 Task: Look for space in Belford Roxo, Brazil from 1st June, 2023 to 9th June, 2023 for 6 adults in price range Rs.6000 to Rs.12000. Place can be entire place with 3 bedrooms having 3 beds and 3 bathrooms. Property type can be house, flat, guest house. Booking option can be shelf check-in. Required host language is Spanish.
Action: Mouse moved to (465, 104)
Screenshot: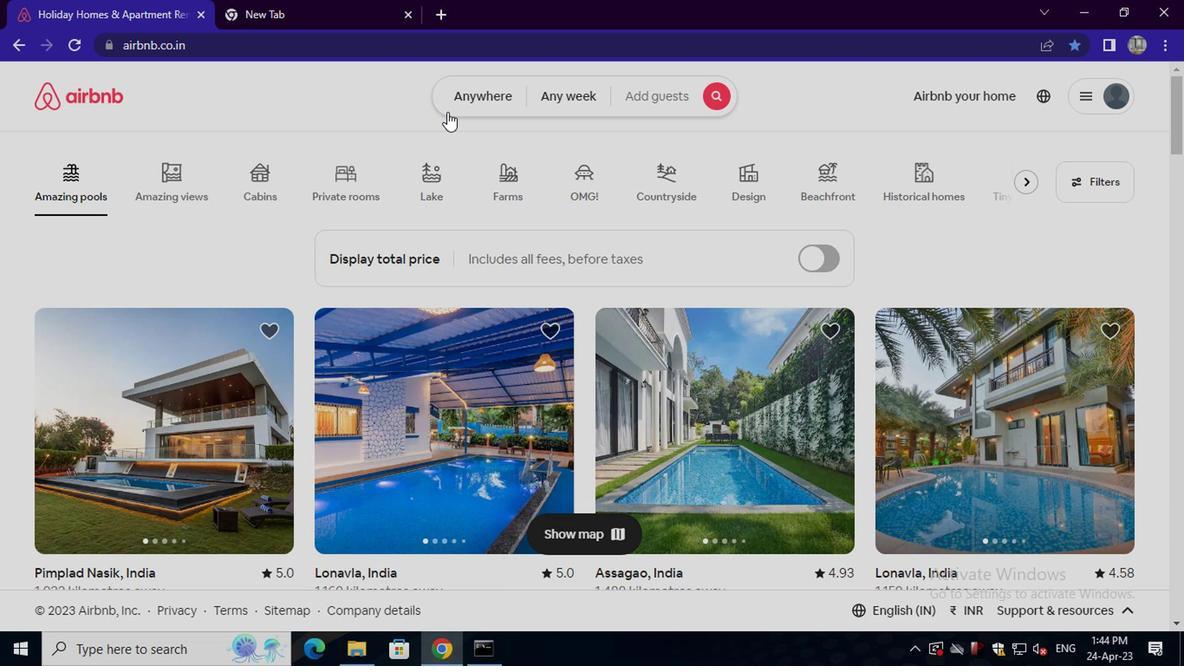 
Action: Mouse pressed left at (465, 104)
Screenshot: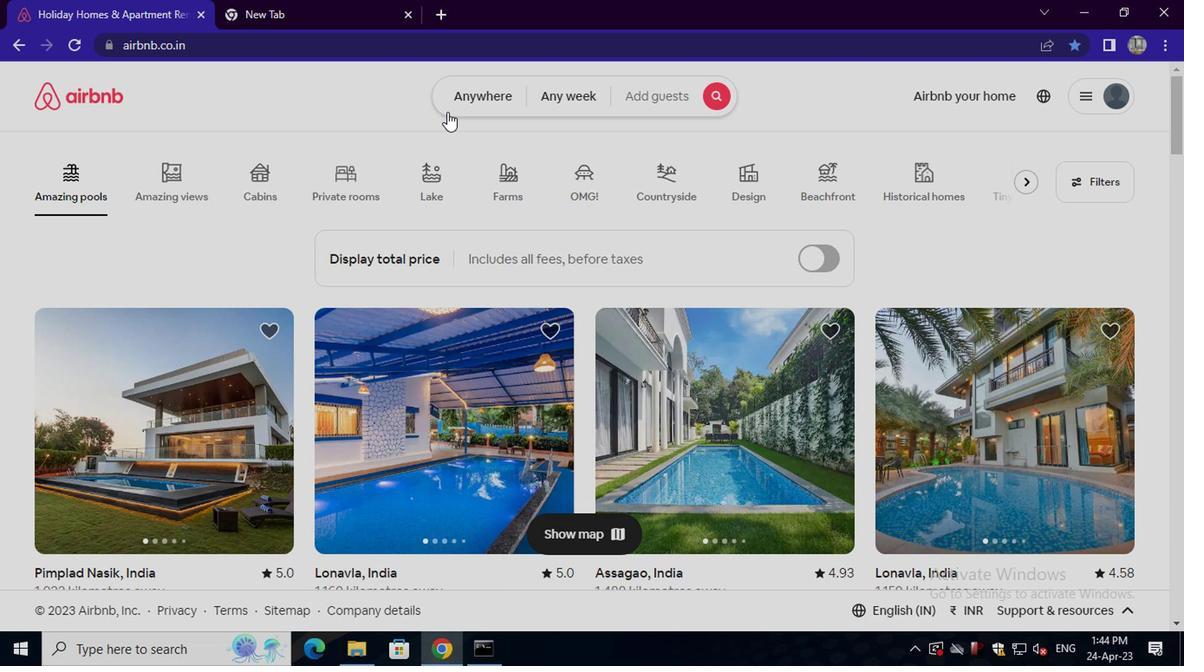 
Action: Mouse moved to (323, 150)
Screenshot: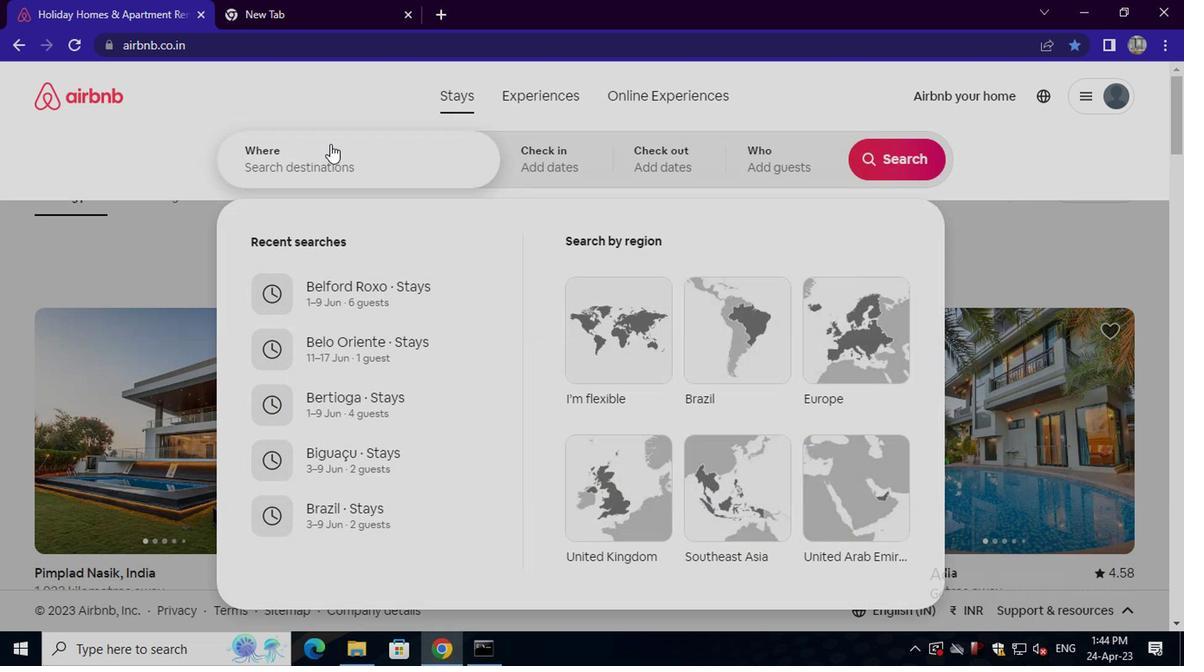 
Action: Mouse pressed left at (323, 150)
Screenshot: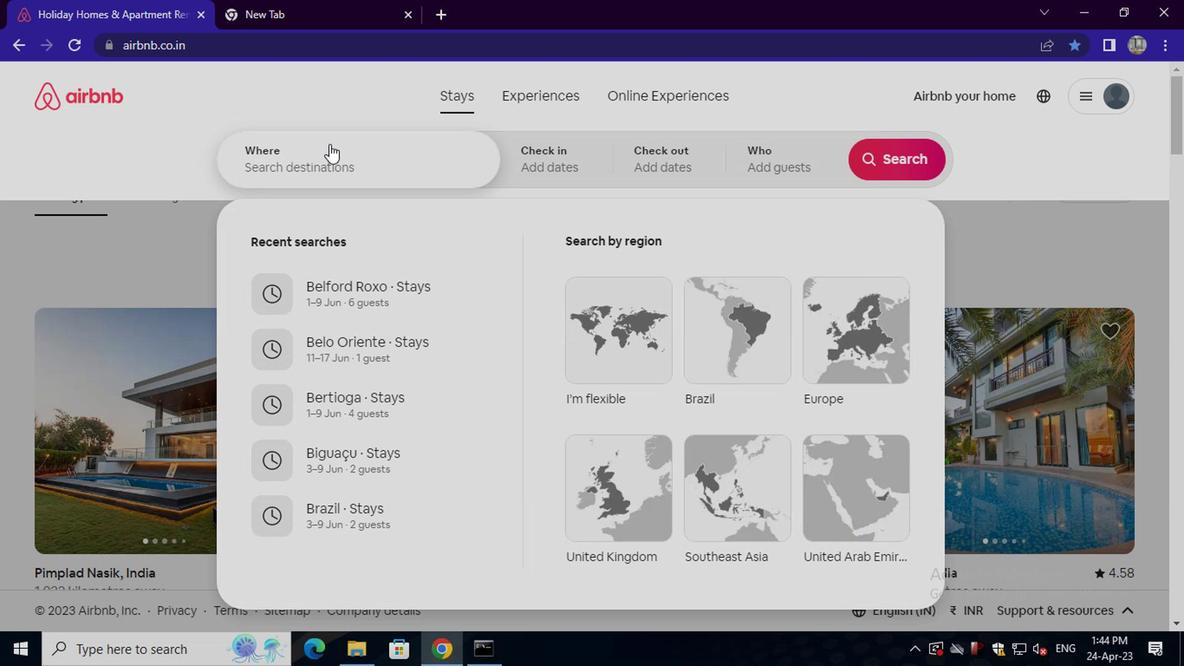
Action: Key pressed belford<Key.space>roxo,<Key.space>brazil<Key.enter>
Screenshot: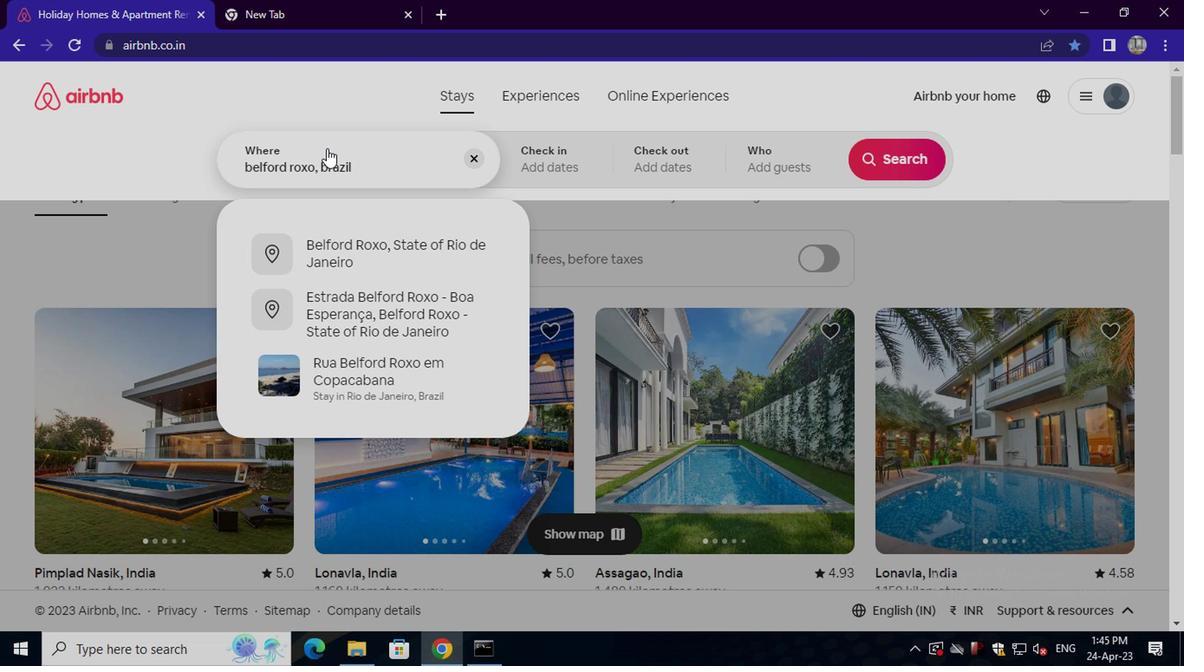 
Action: Mouse moved to (878, 304)
Screenshot: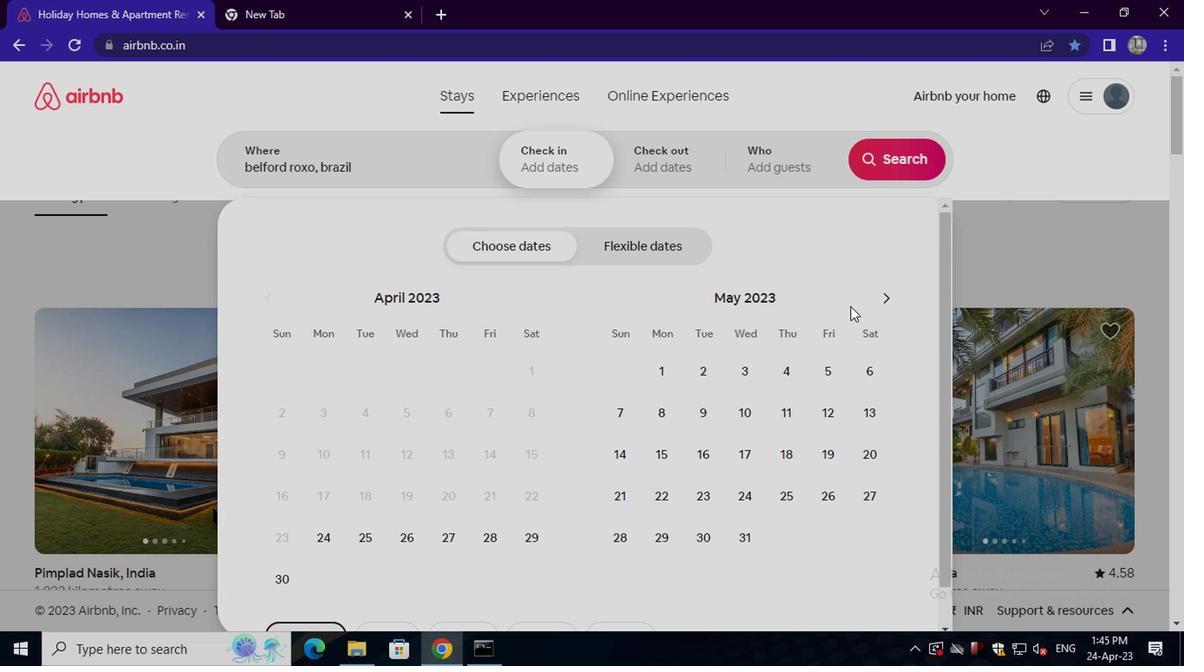 
Action: Mouse pressed left at (878, 304)
Screenshot: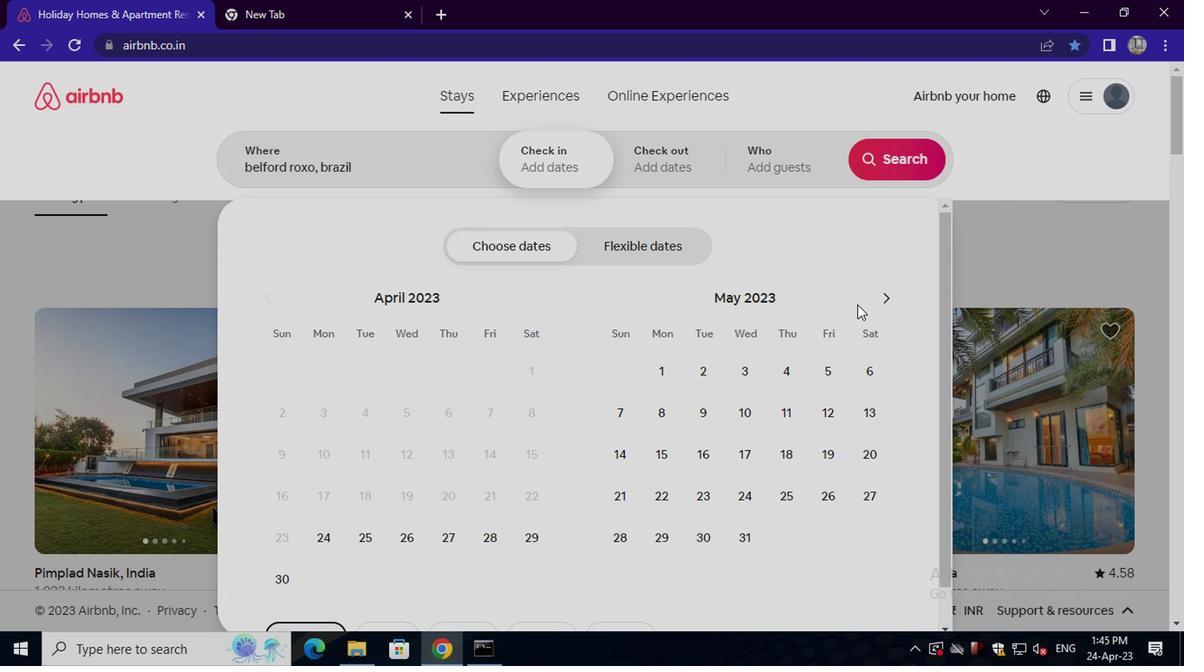
Action: Mouse moved to (777, 371)
Screenshot: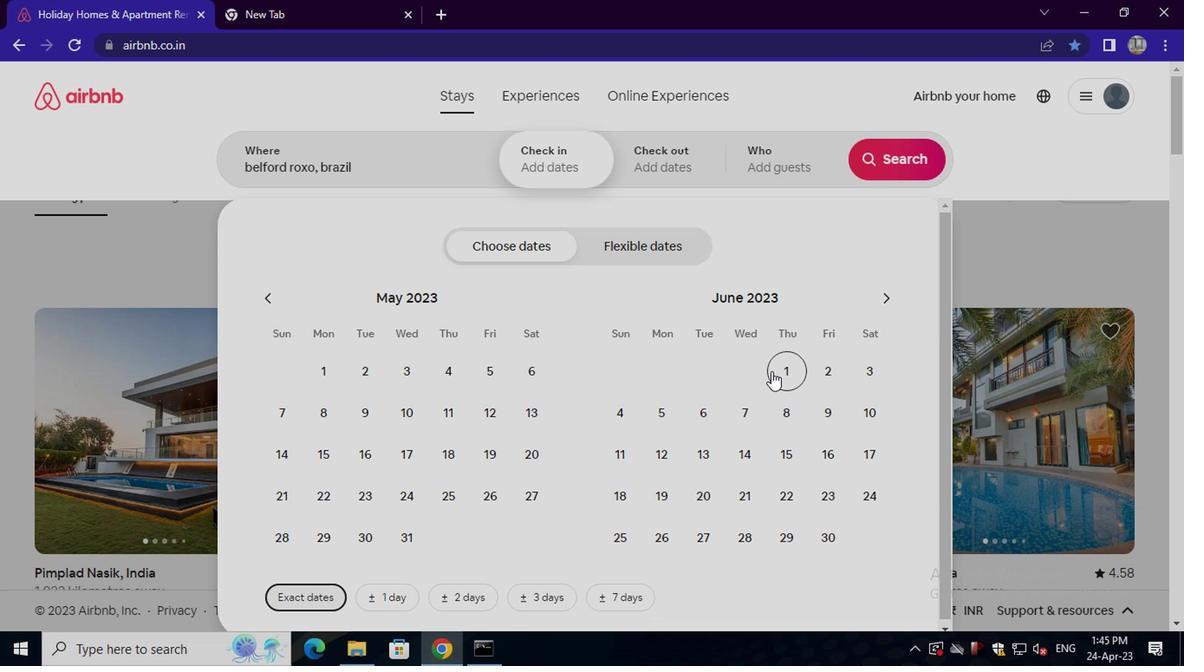 
Action: Mouse pressed left at (777, 371)
Screenshot: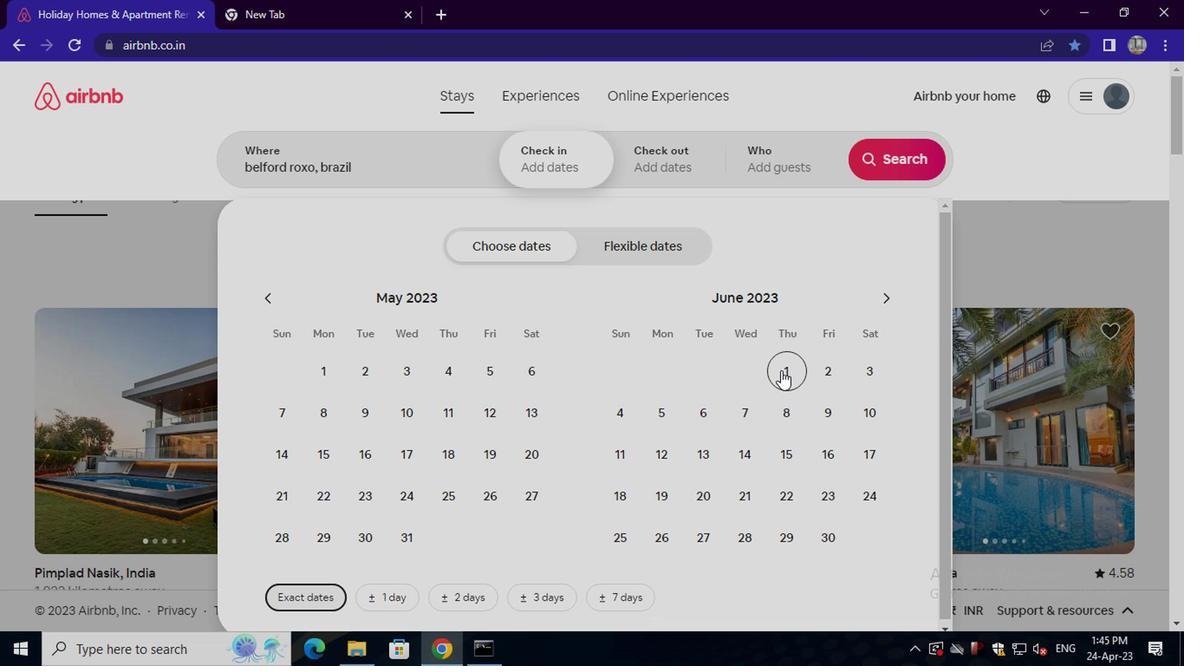 
Action: Mouse moved to (811, 415)
Screenshot: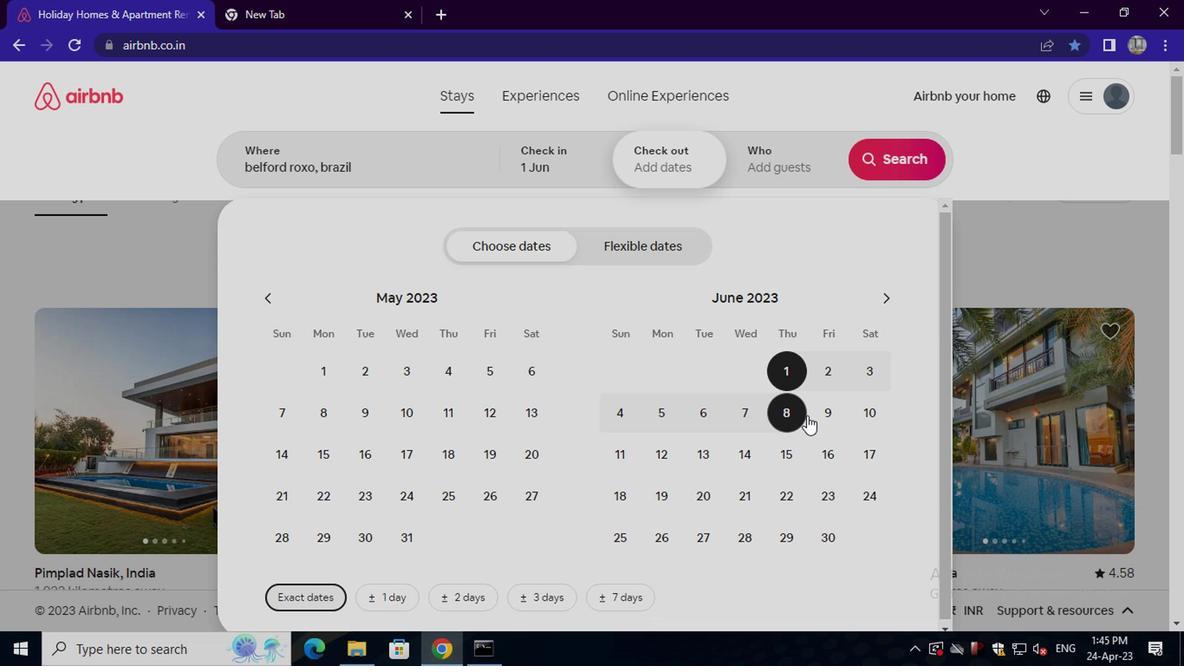 
Action: Mouse pressed left at (811, 415)
Screenshot: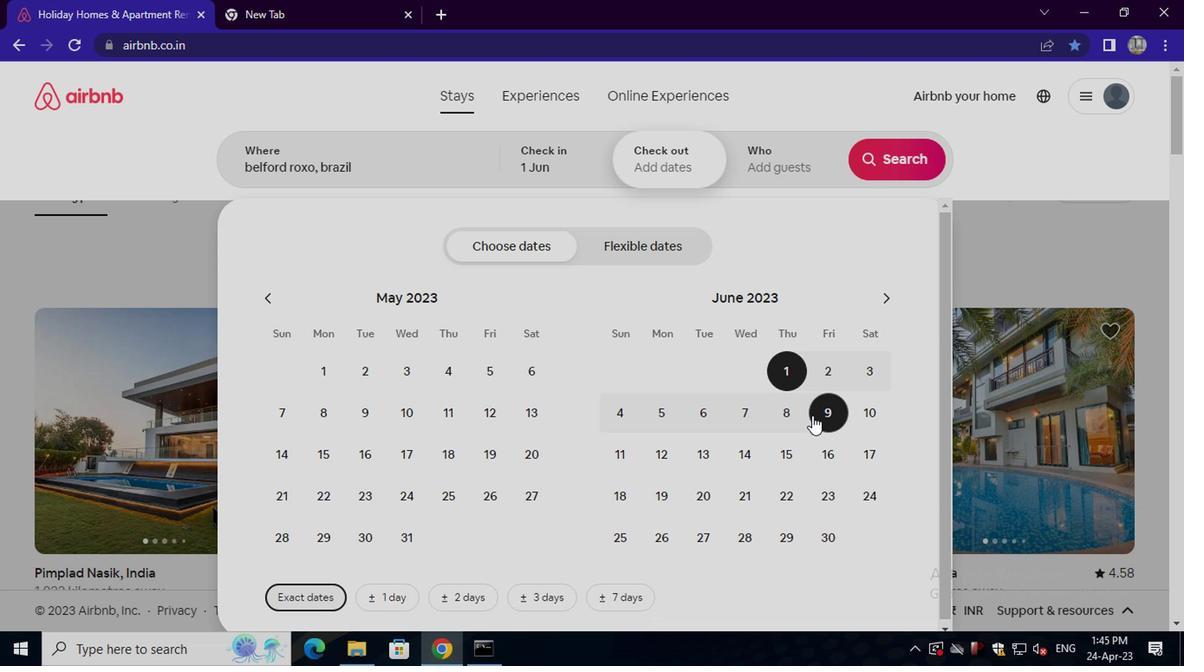 
Action: Mouse moved to (787, 168)
Screenshot: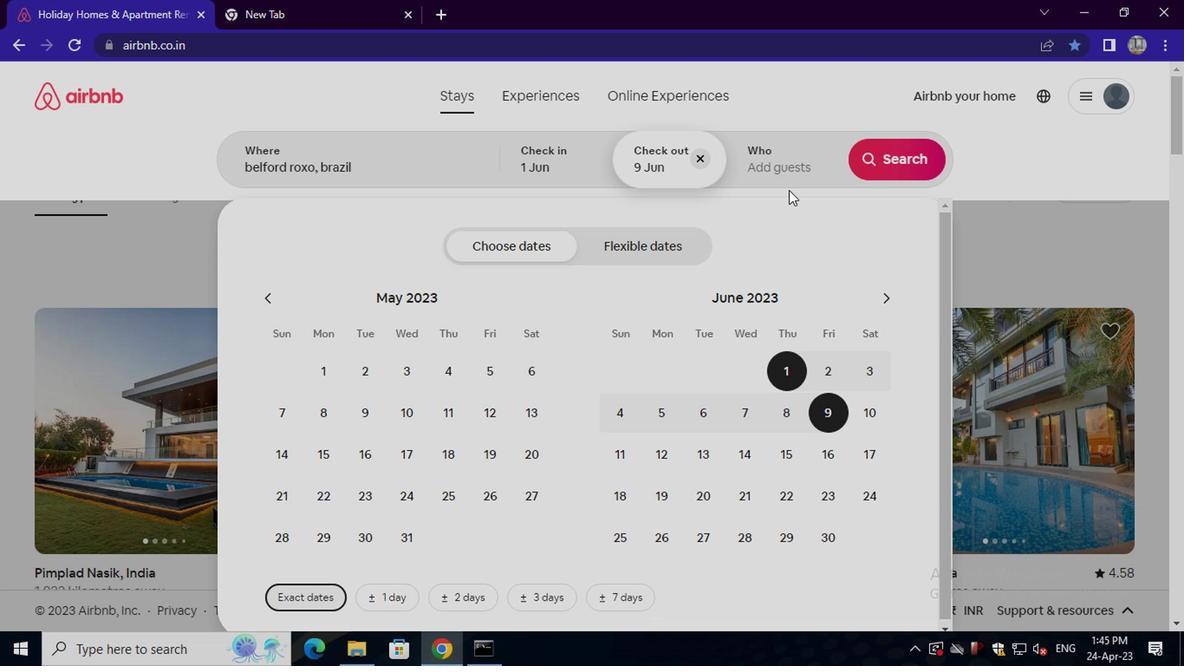 
Action: Mouse pressed left at (787, 168)
Screenshot: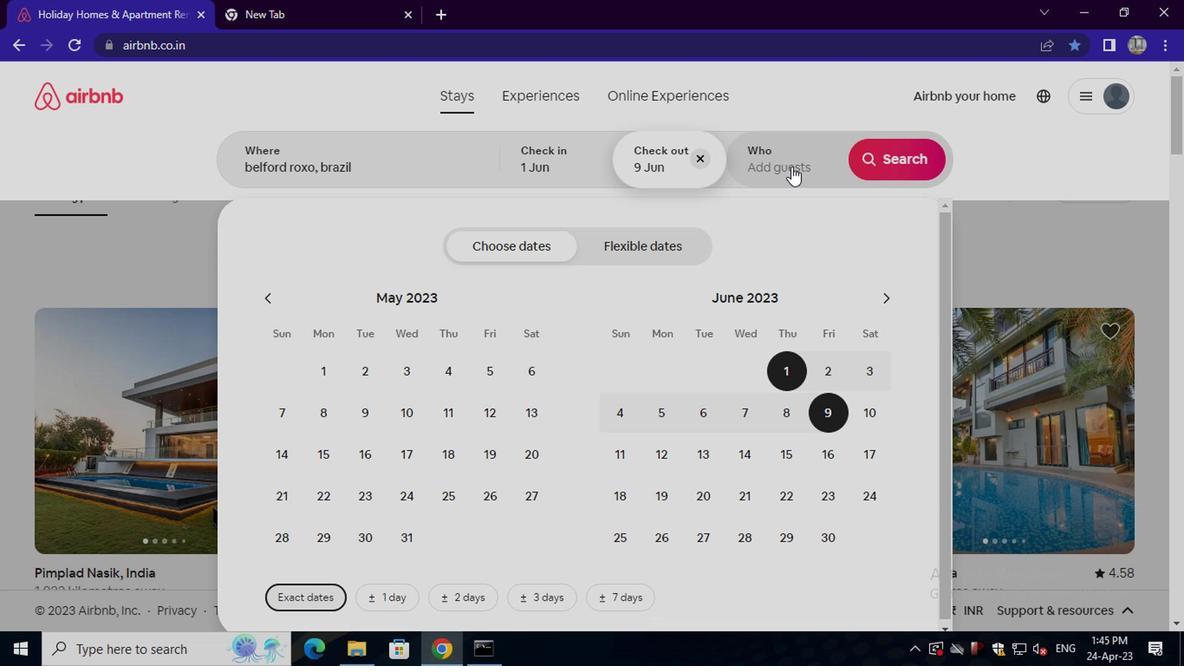 
Action: Mouse moved to (904, 250)
Screenshot: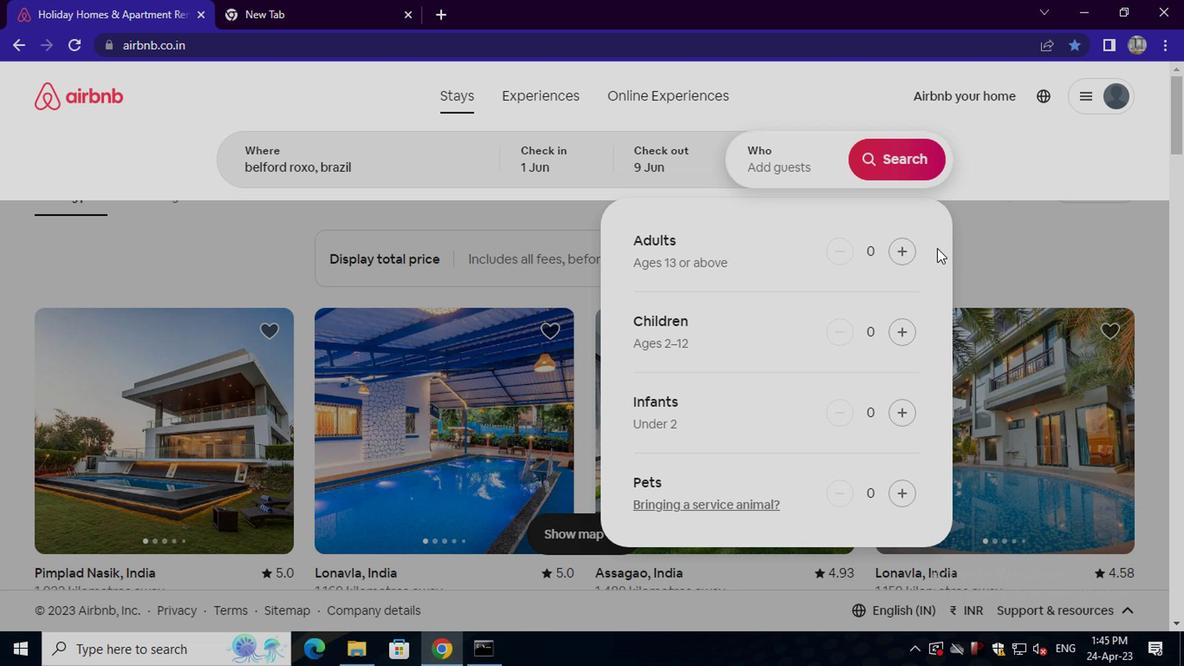 
Action: Mouse pressed left at (904, 250)
Screenshot: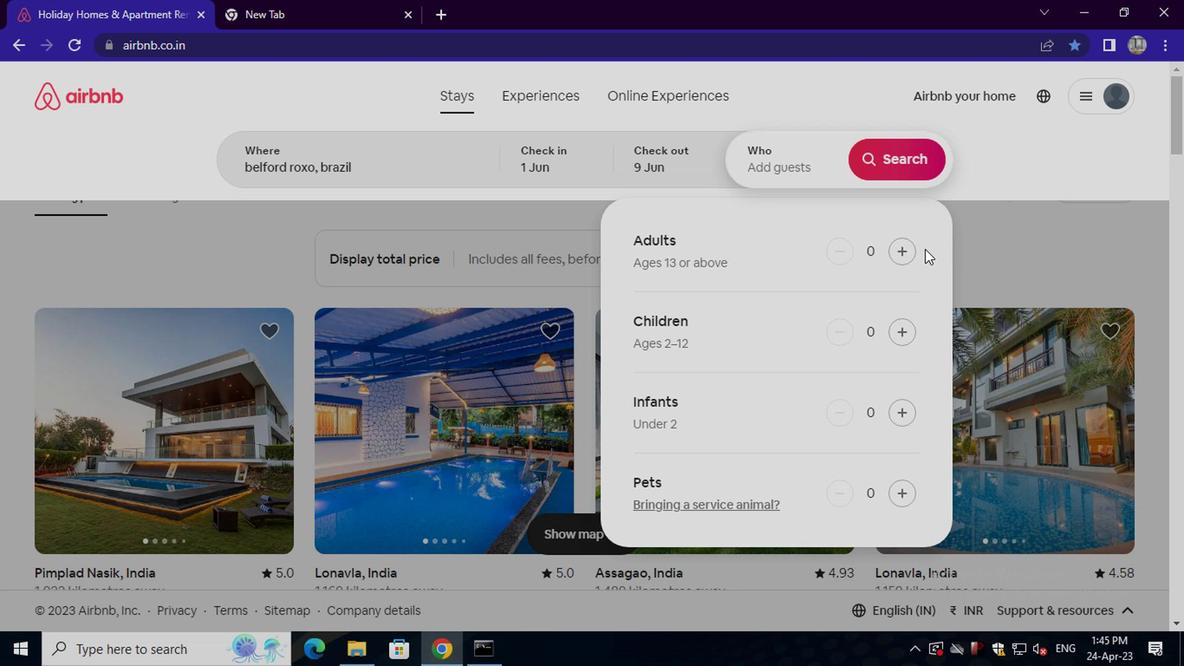 
Action: Mouse pressed left at (904, 250)
Screenshot: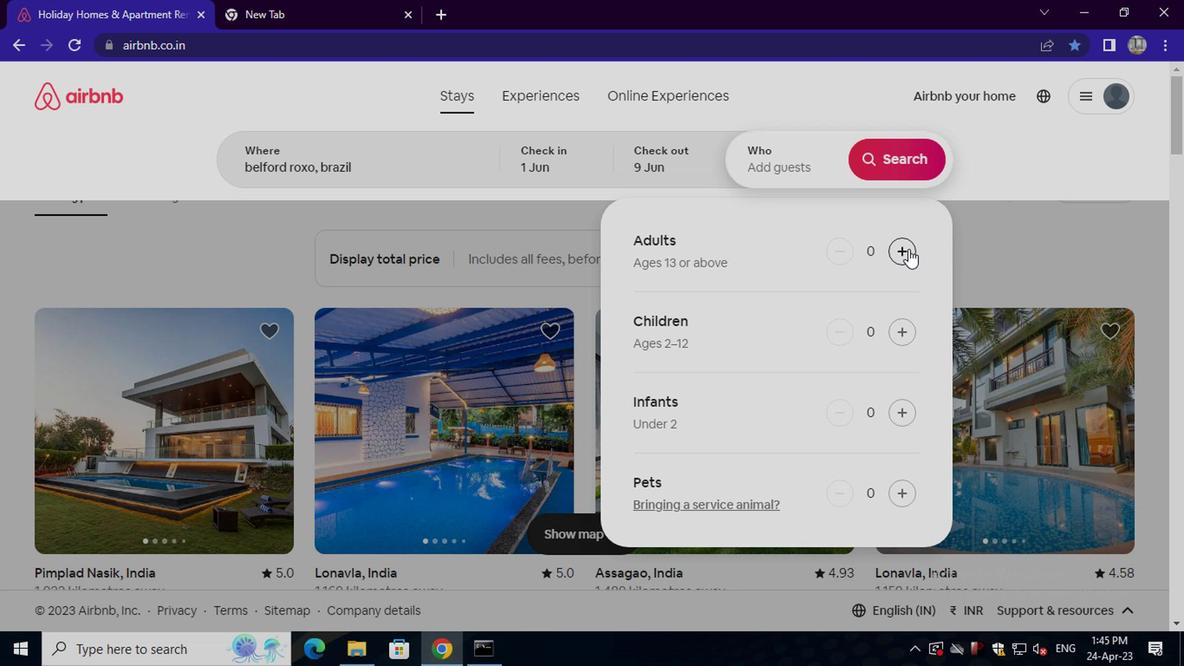 
Action: Mouse pressed left at (904, 250)
Screenshot: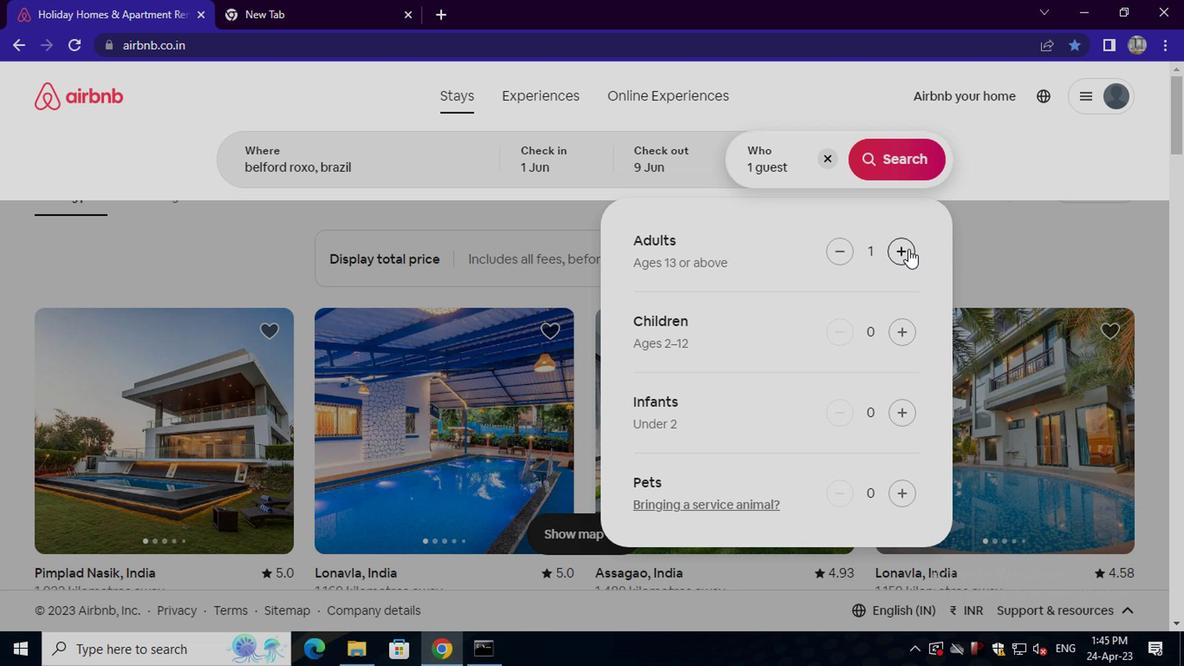 
Action: Mouse pressed left at (904, 250)
Screenshot: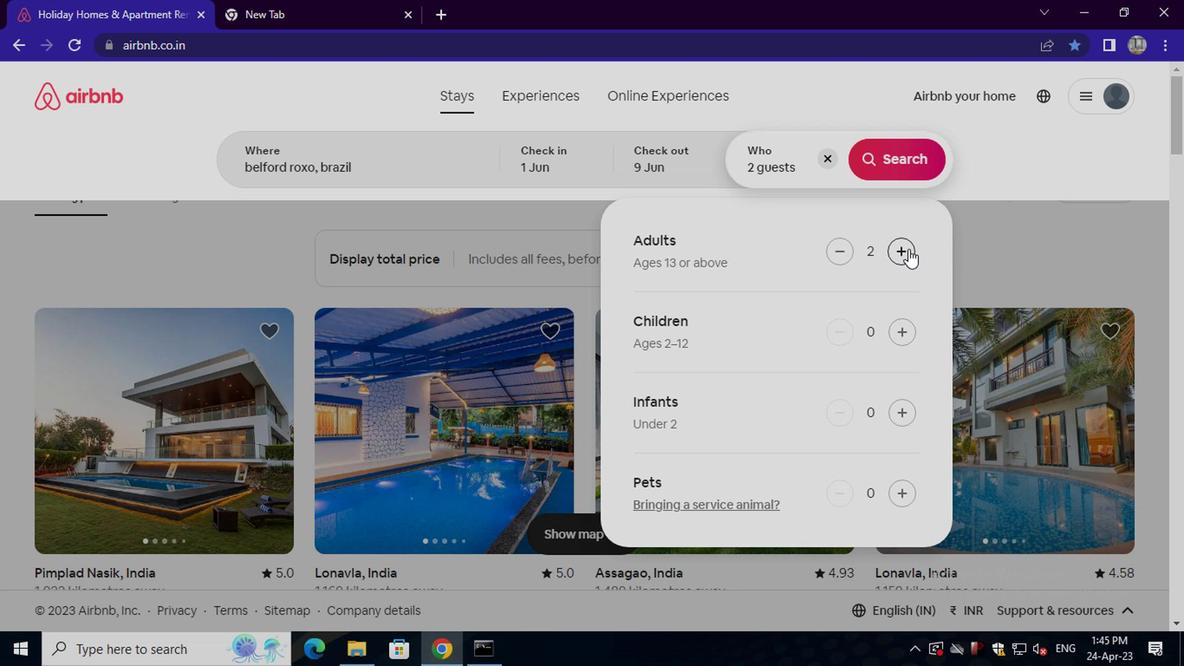 
Action: Mouse pressed left at (904, 250)
Screenshot: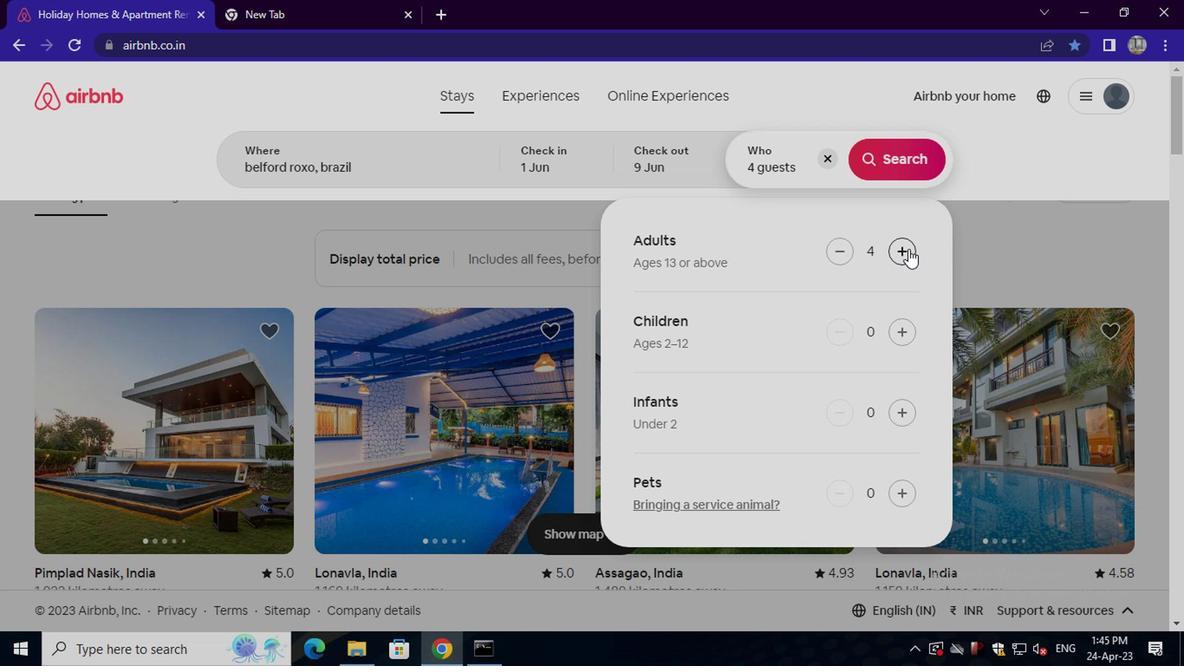 
Action: Mouse pressed left at (904, 250)
Screenshot: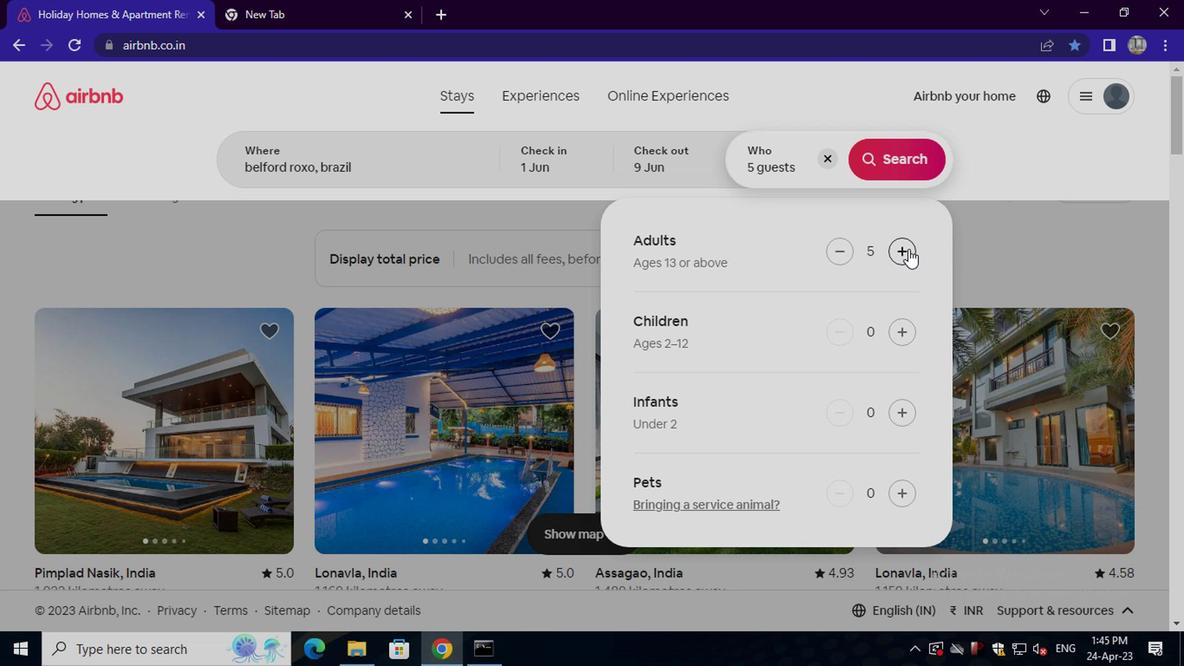 
Action: Mouse moved to (908, 162)
Screenshot: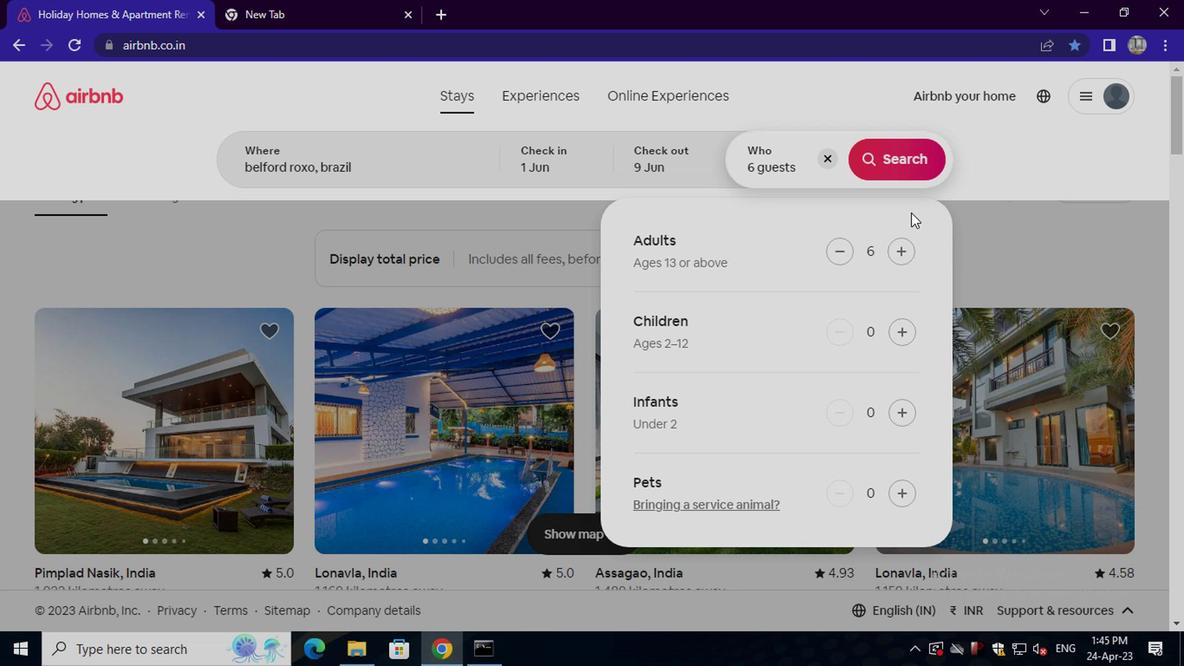 
Action: Mouse pressed left at (908, 162)
Screenshot: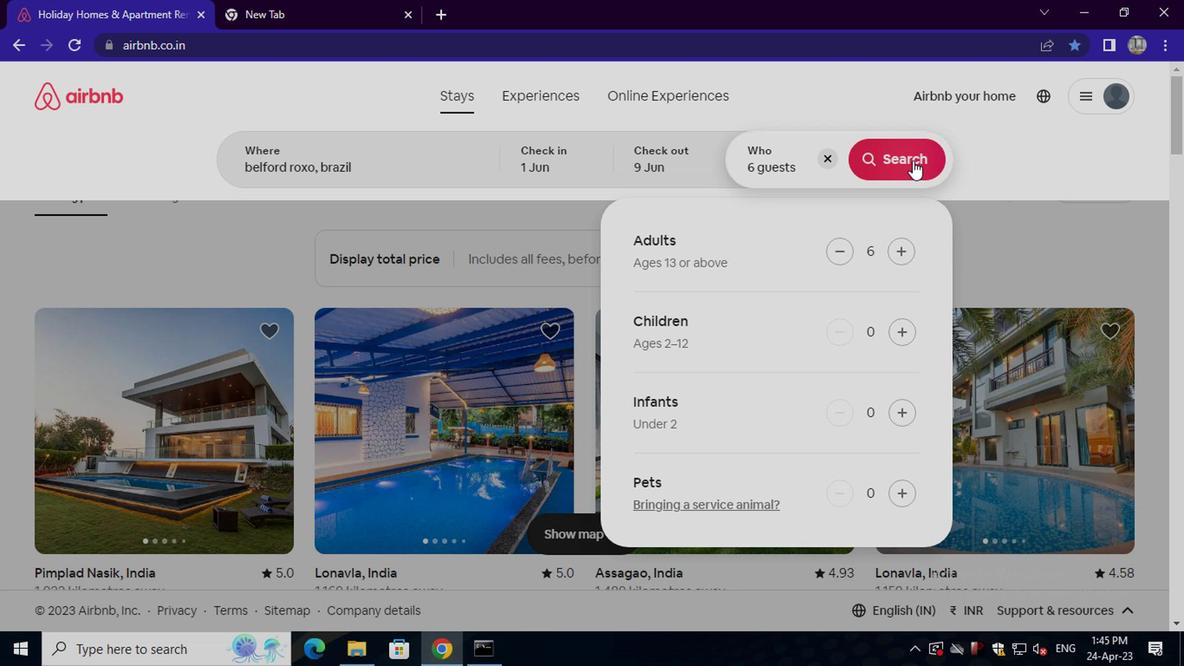 
Action: Mouse moved to (1117, 179)
Screenshot: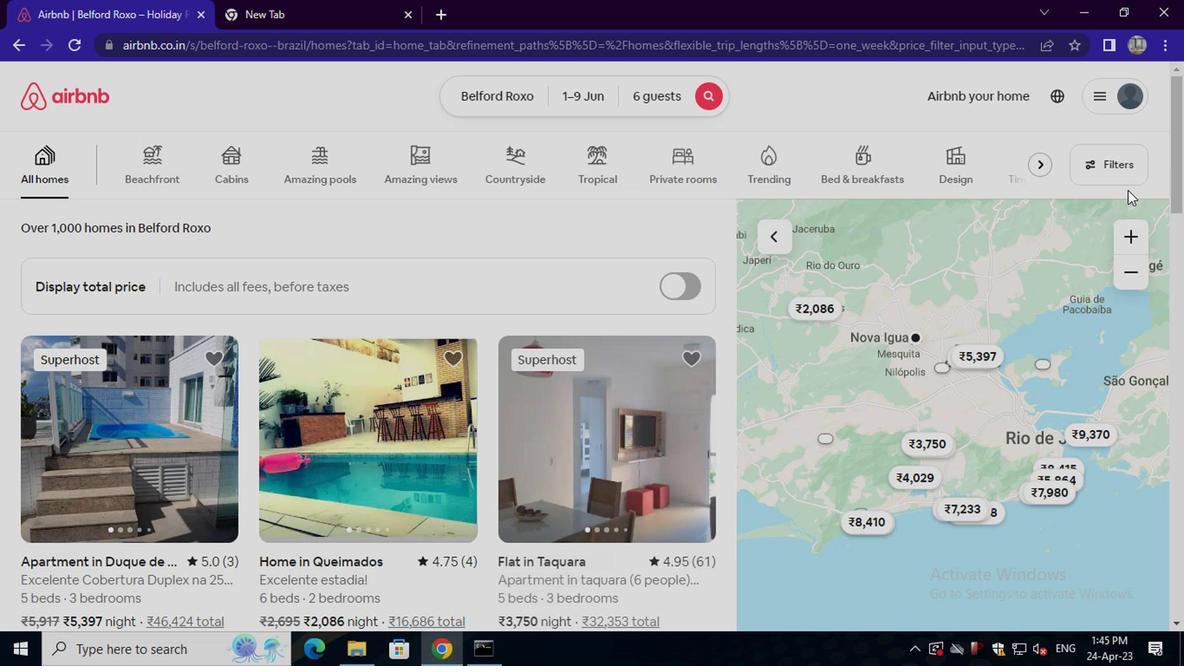 
Action: Mouse pressed left at (1117, 179)
Screenshot: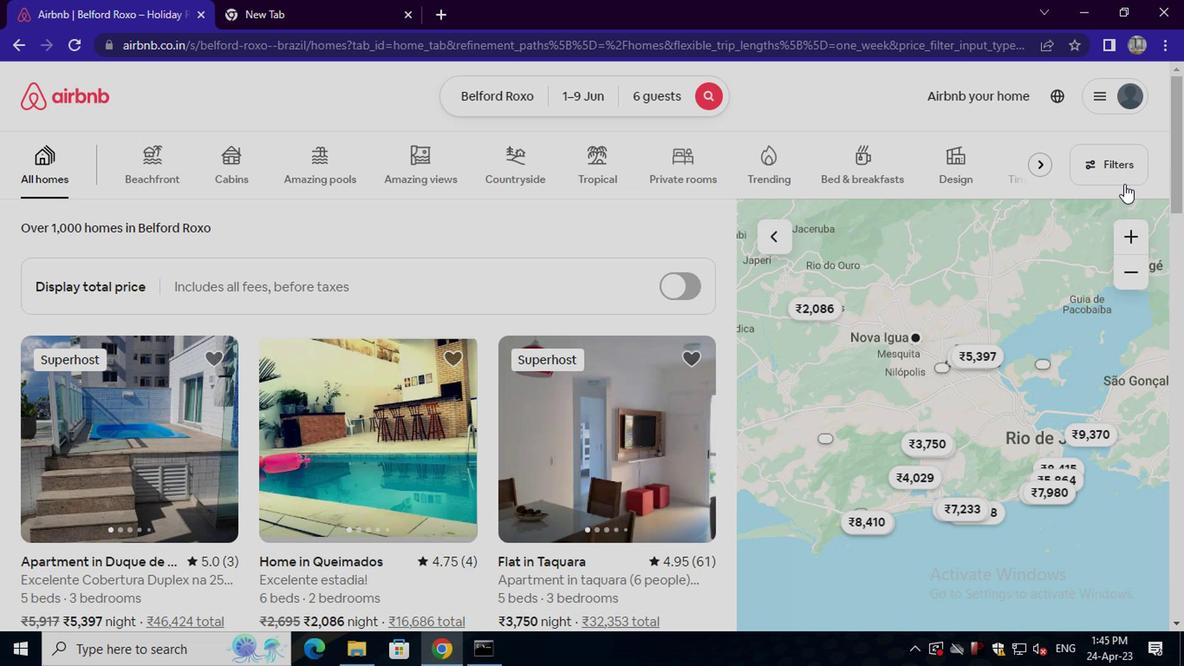 
Action: Mouse moved to (489, 382)
Screenshot: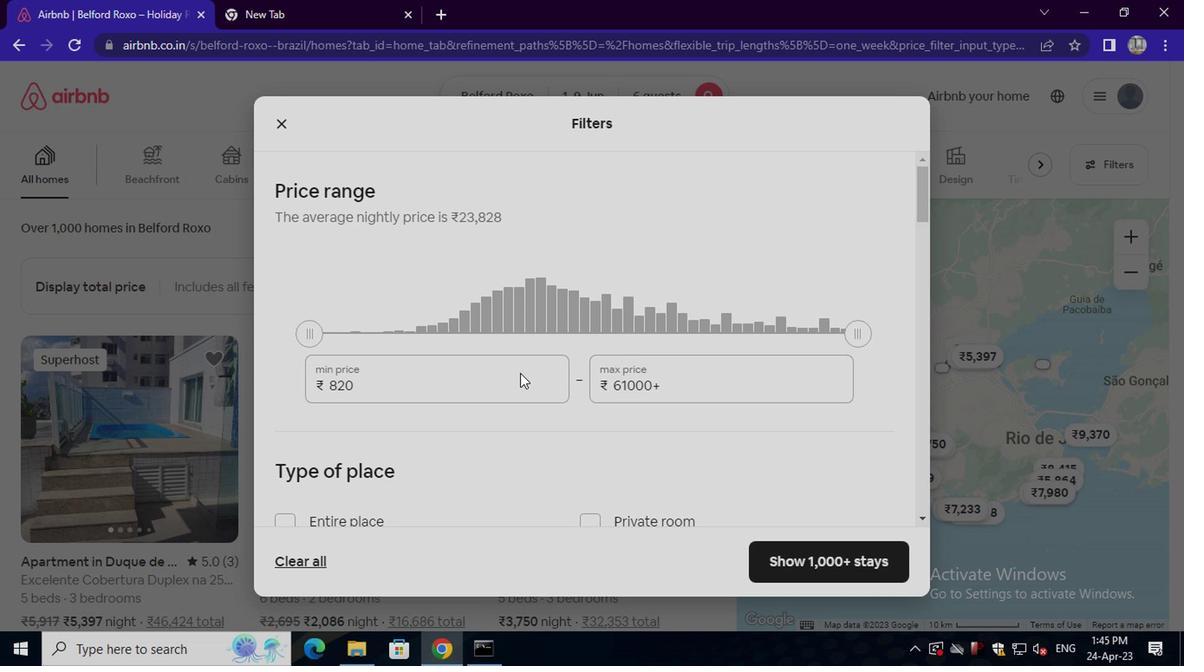 
Action: Mouse pressed left at (489, 382)
Screenshot: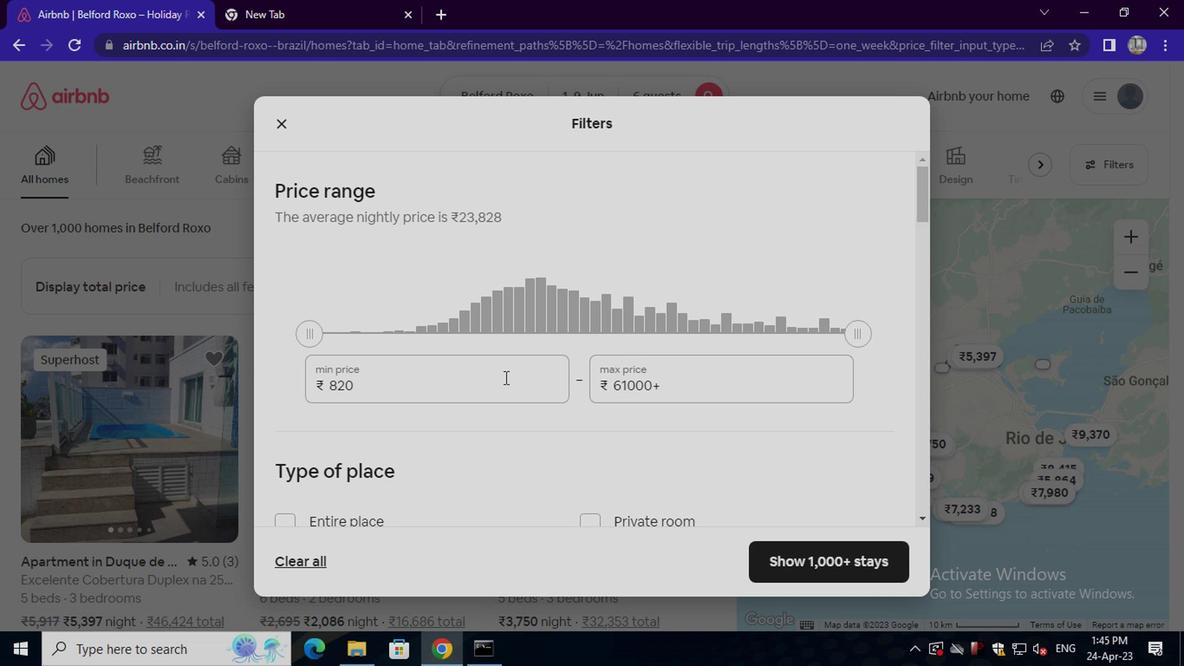 
Action: Key pressed <Key.backspace><Key.backspace><Key.backspace><Key.backspace><Key.backspace><Key.backspace><Key.backspace><Key.backspace><Key.backspace><Key.backspace><Key.backspace><Key.backspace><Key.backspace><Key.backspace><Key.backspace><Key.backspace><Key.backspace><Key.backspace><Key.backspace>6000
Screenshot: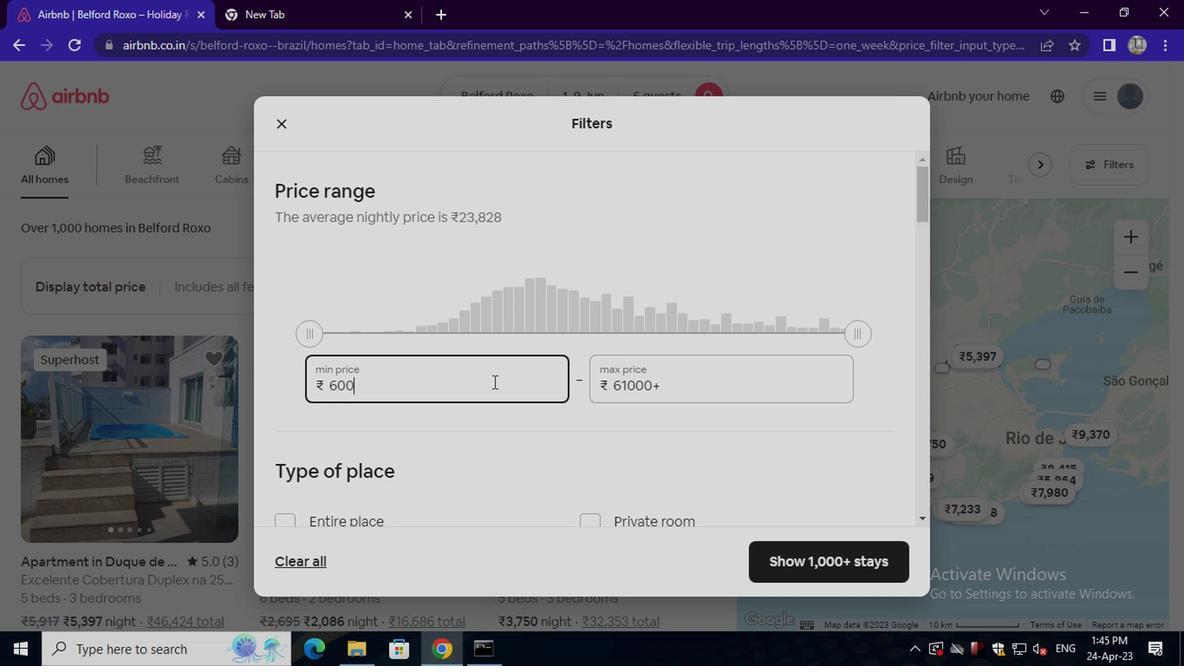 
Action: Mouse moved to (661, 384)
Screenshot: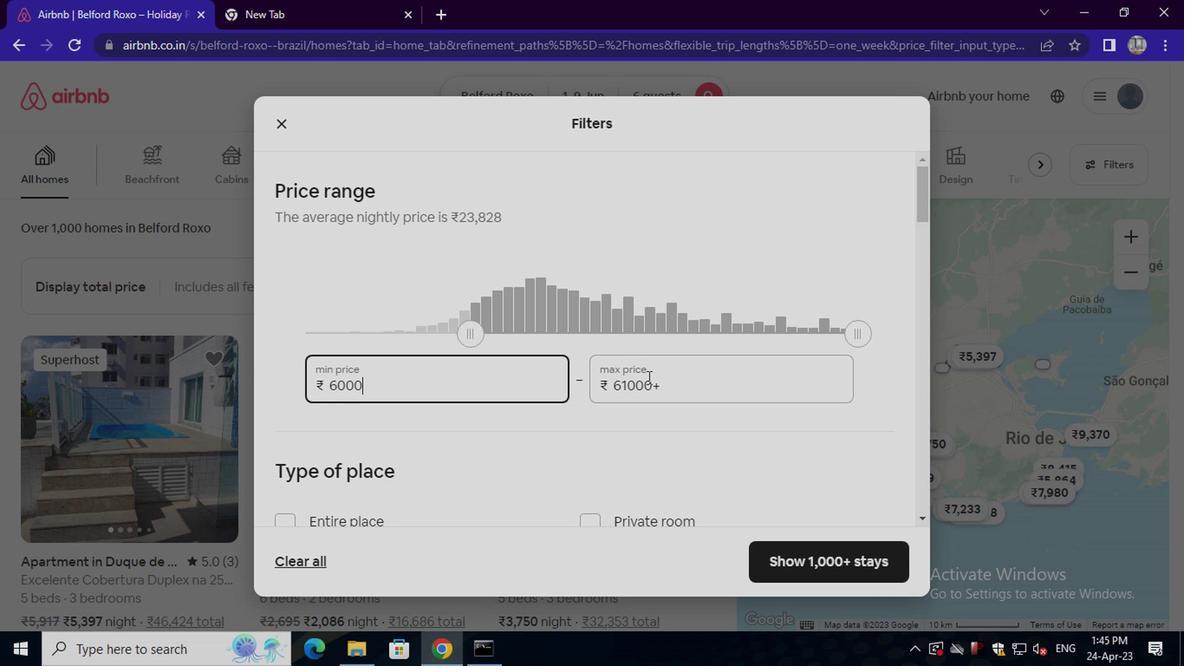 
Action: Mouse pressed left at (661, 384)
Screenshot: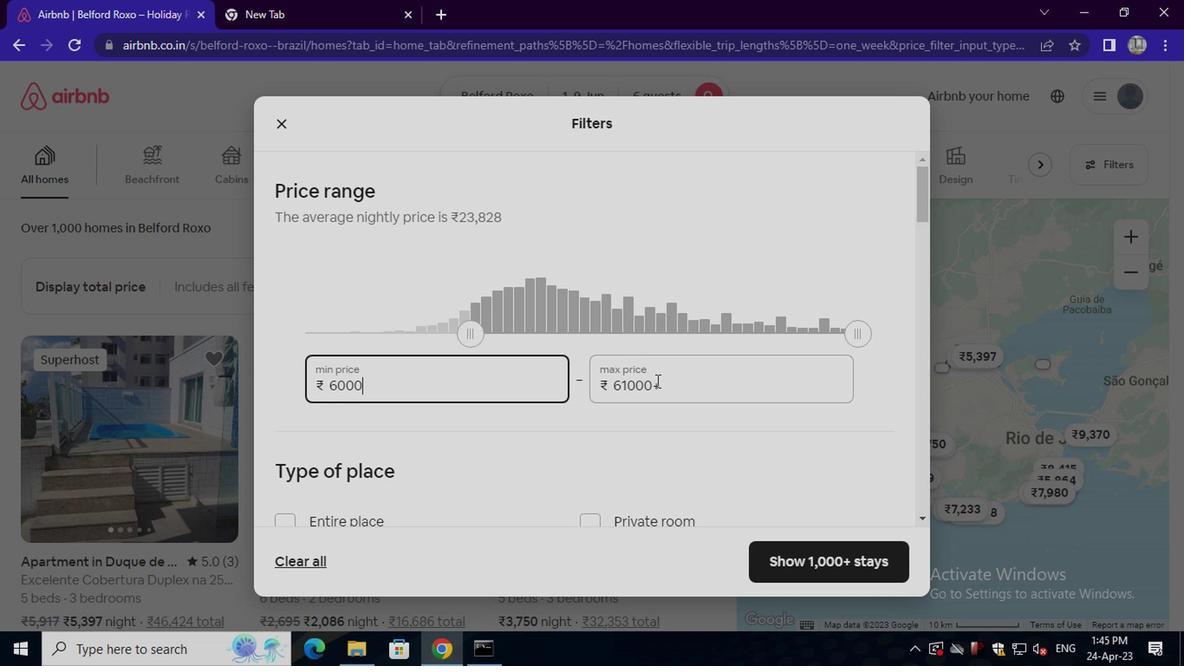 
Action: Key pressed <Key.backspace><Key.backspace><Key.backspace><Key.backspace><Key.backspace><Key.backspace><Key.backspace><Key.backspace><Key.backspace><Key.backspace><Key.backspace><Key.backspace><Key.backspace>12000
Screenshot: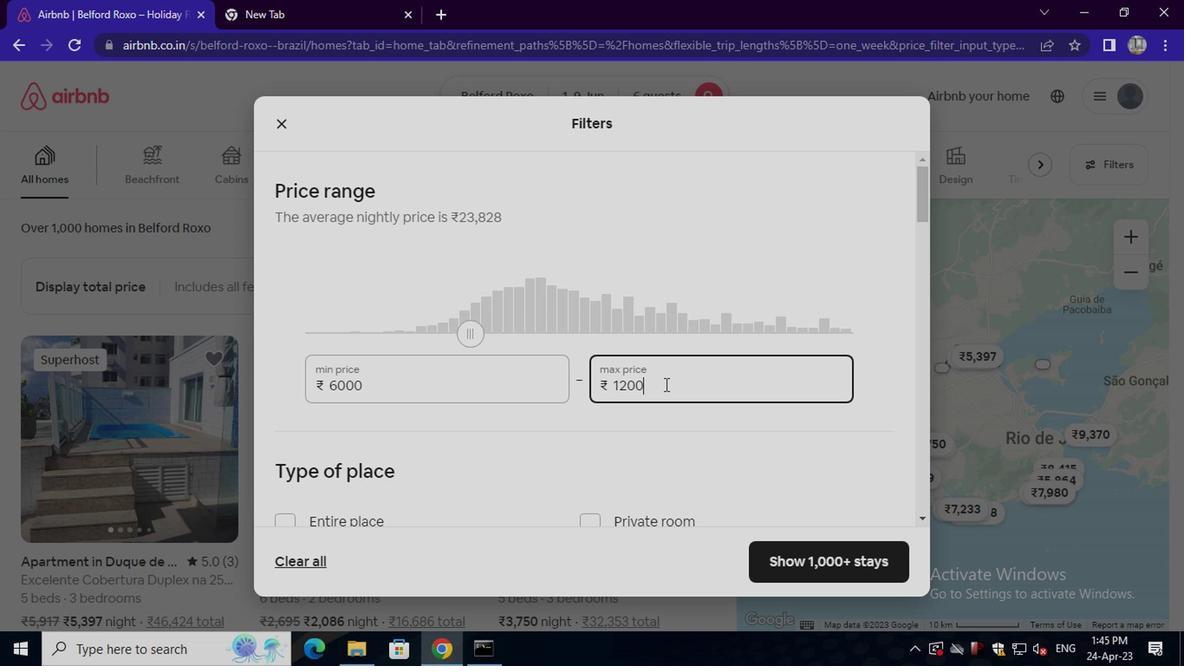 
Action: Mouse scrolled (661, 384) with delta (0, 0)
Screenshot: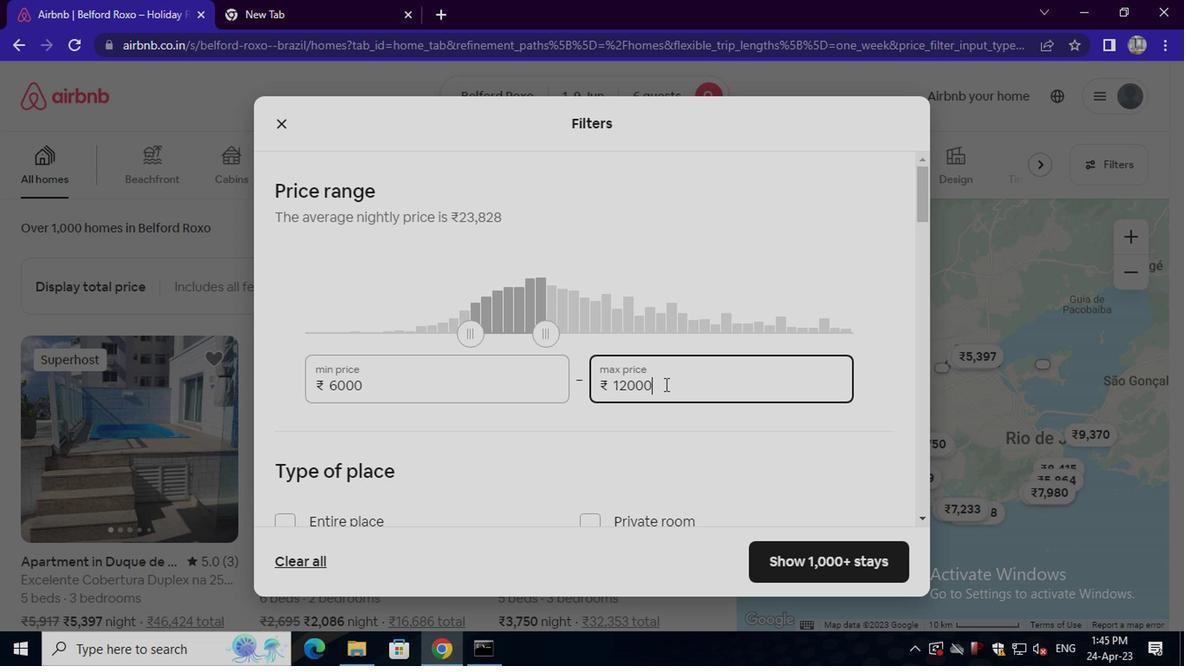 
Action: Mouse scrolled (661, 384) with delta (0, 0)
Screenshot: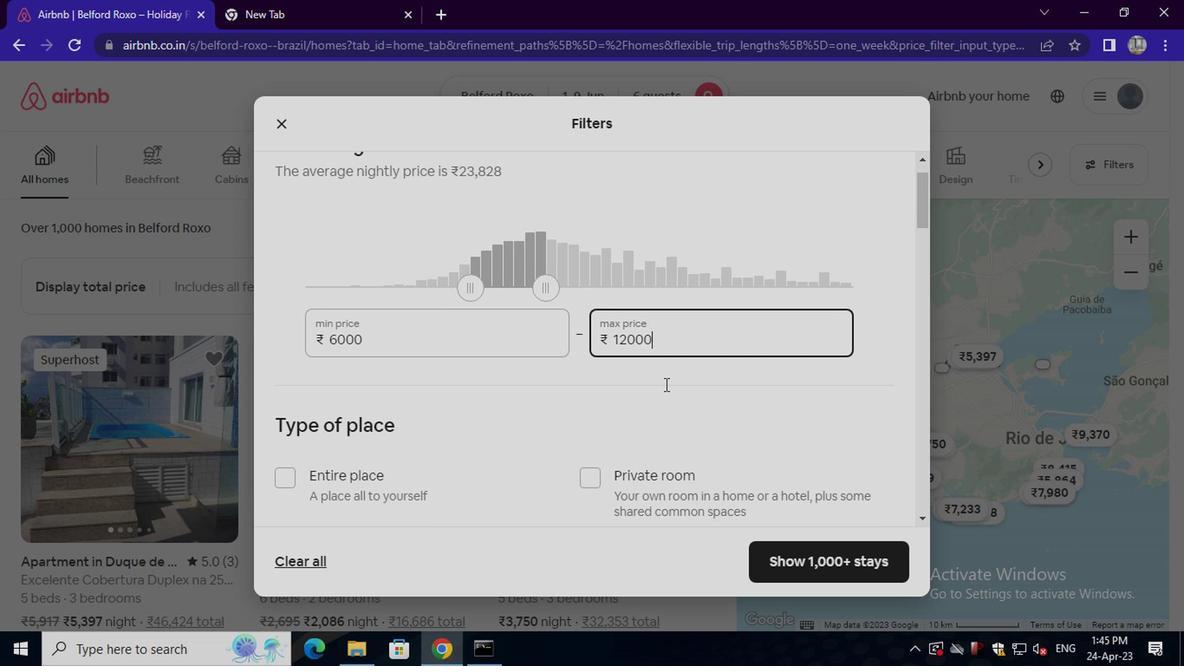 
Action: Mouse scrolled (661, 384) with delta (0, 0)
Screenshot: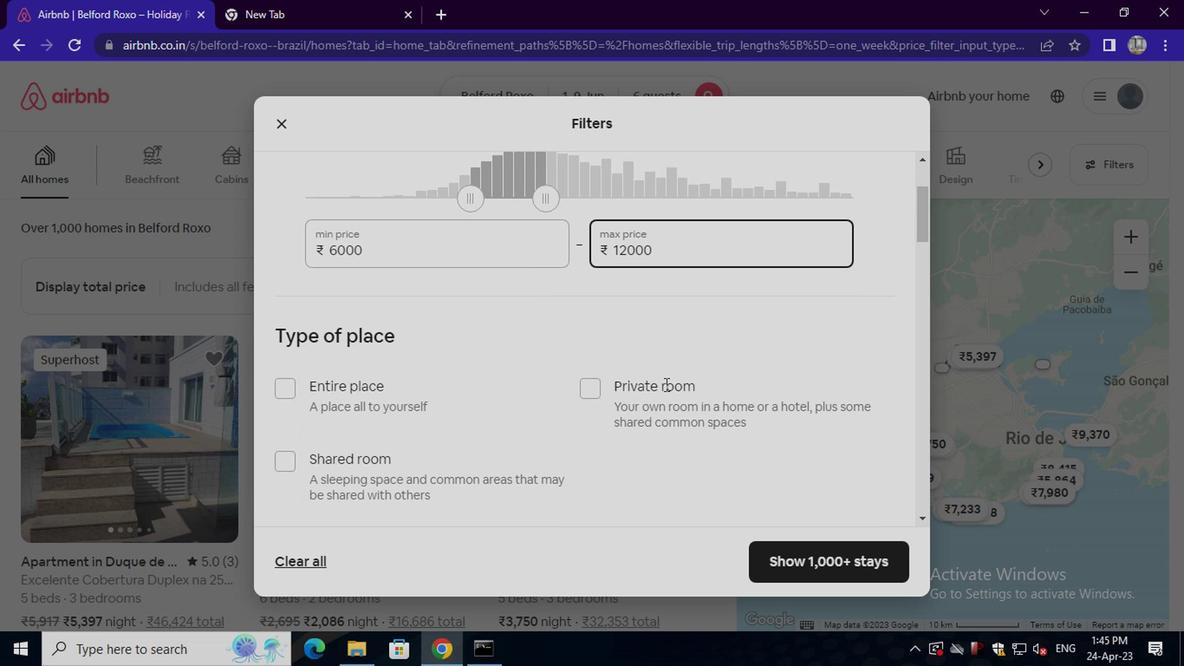 
Action: Mouse scrolled (661, 384) with delta (0, 0)
Screenshot: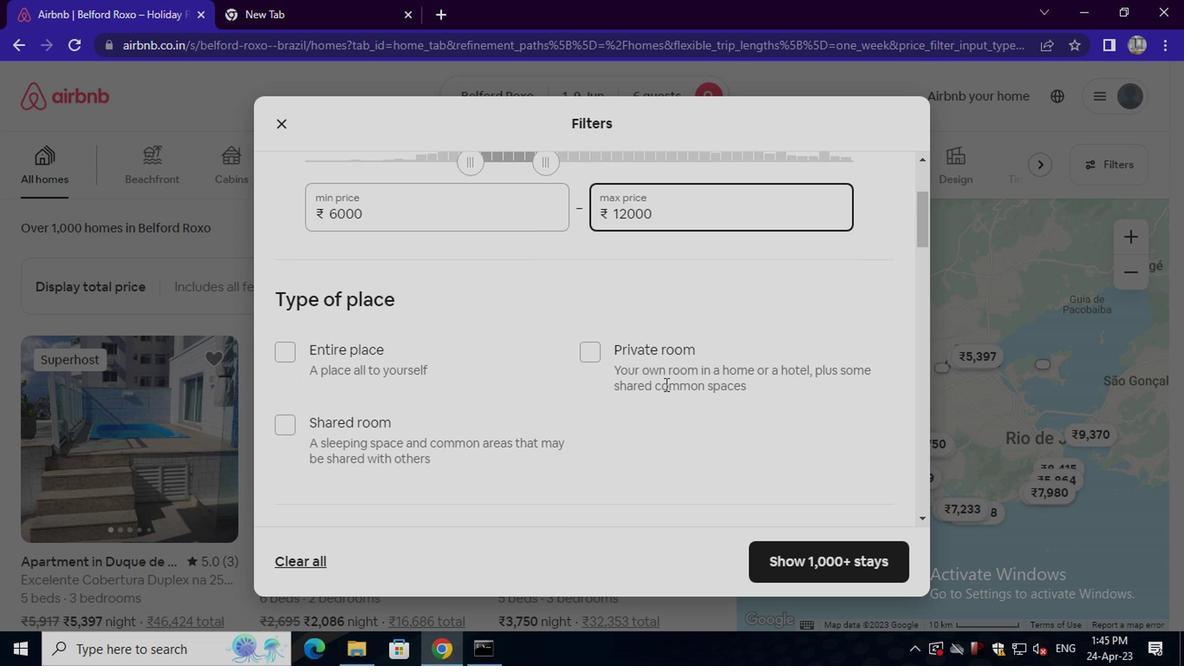 
Action: Mouse moved to (280, 184)
Screenshot: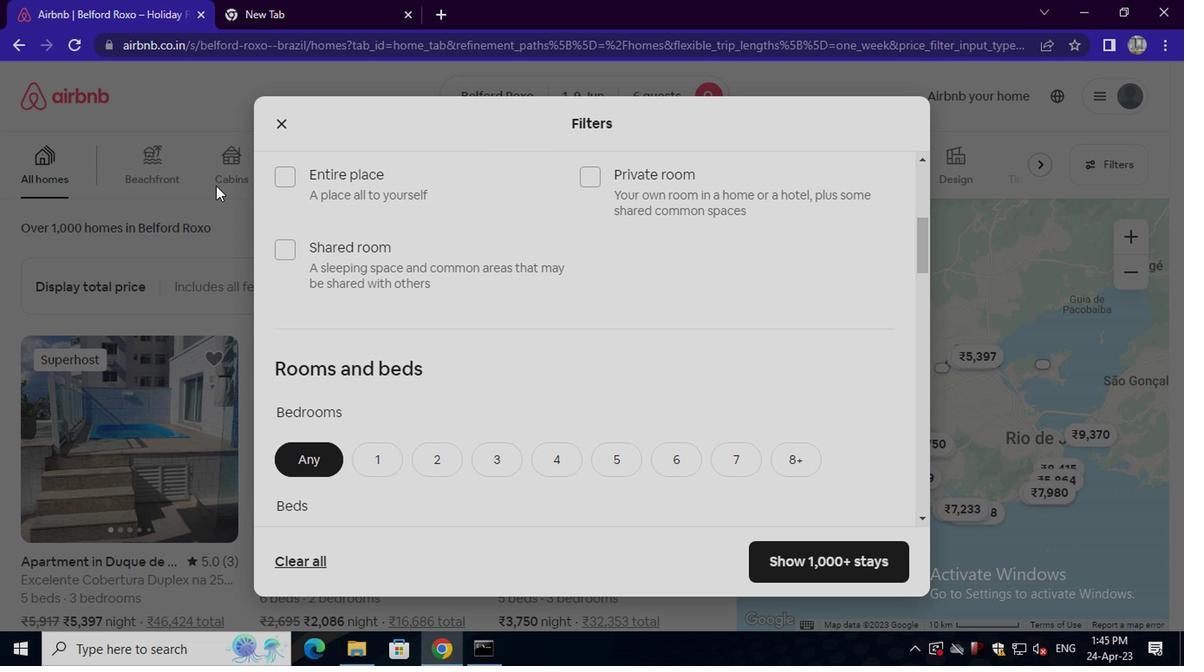 
Action: Mouse pressed left at (280, 184)
Screenshot: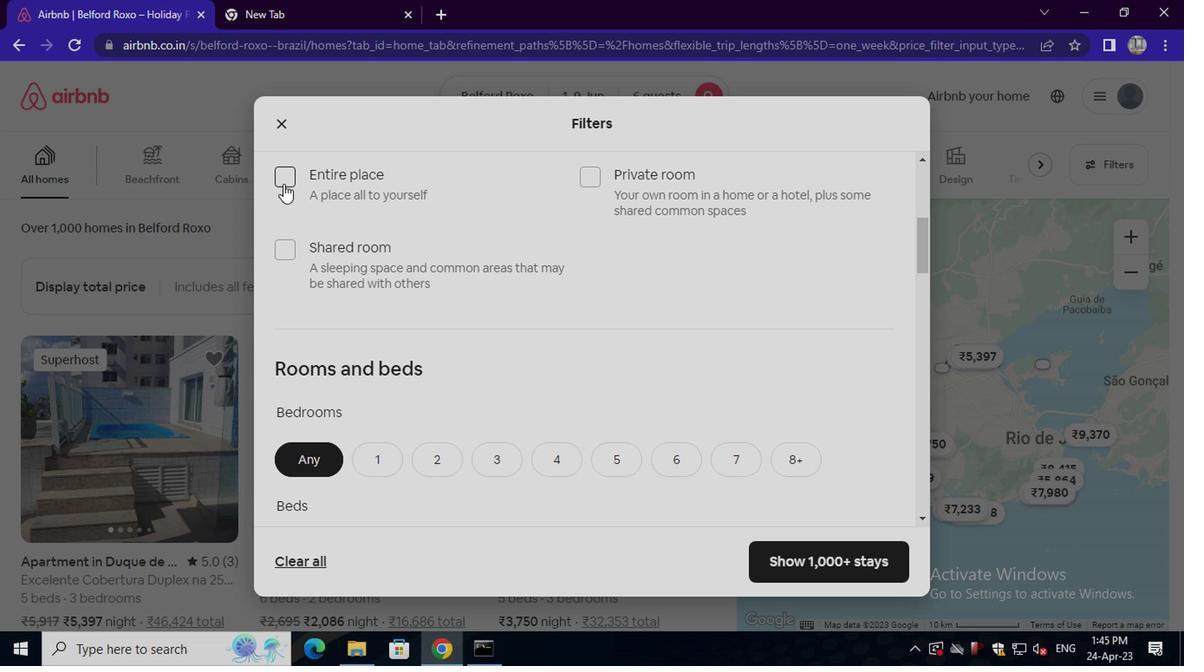 
Action: Mouse moved to (484, 466)
Screenshot: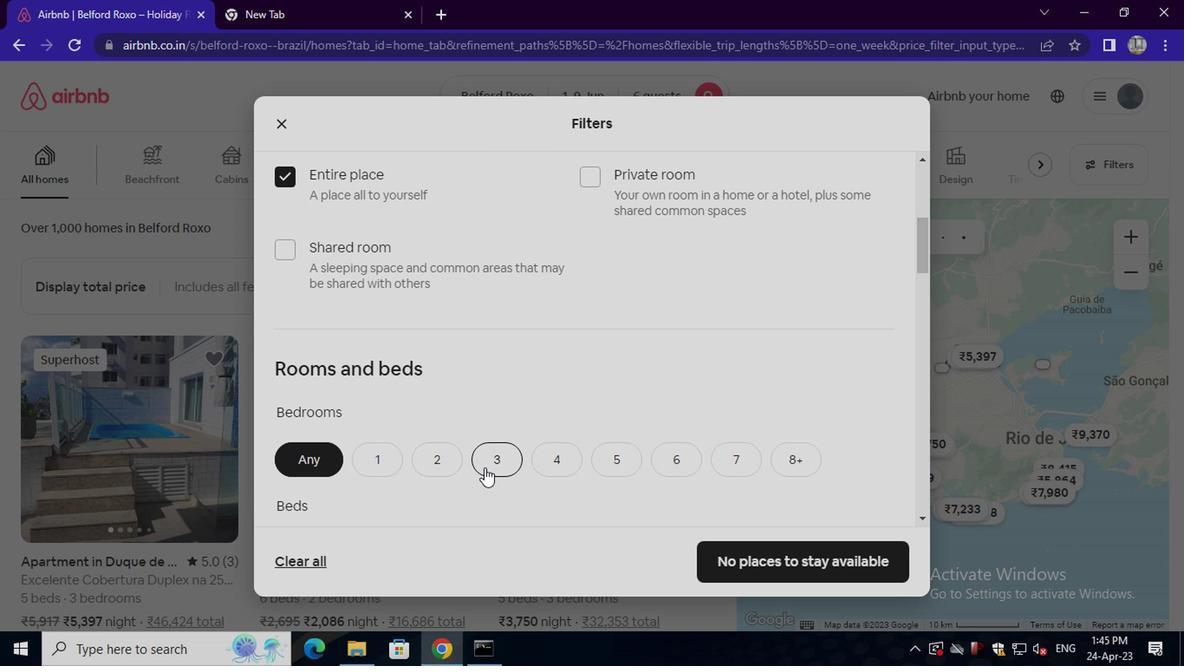 
Action: Mouse pressed left at (484, 466)
Screenshot: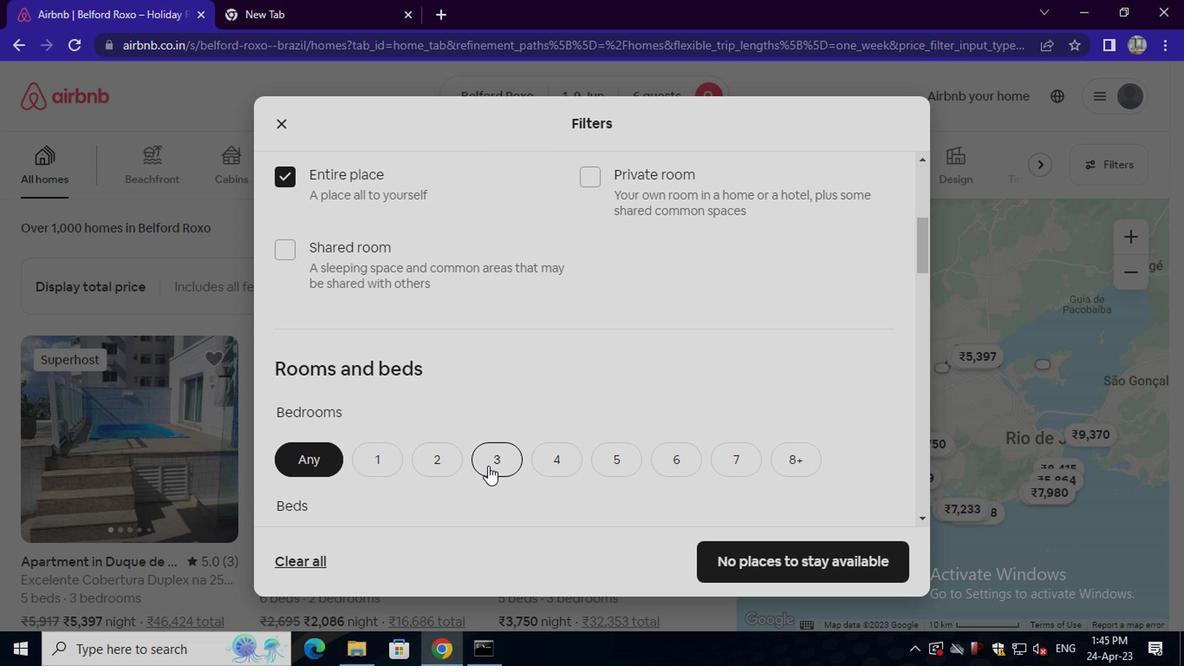 
Action: Mouse scrolled (484, 465) with delta (0, -1)
Screenshot: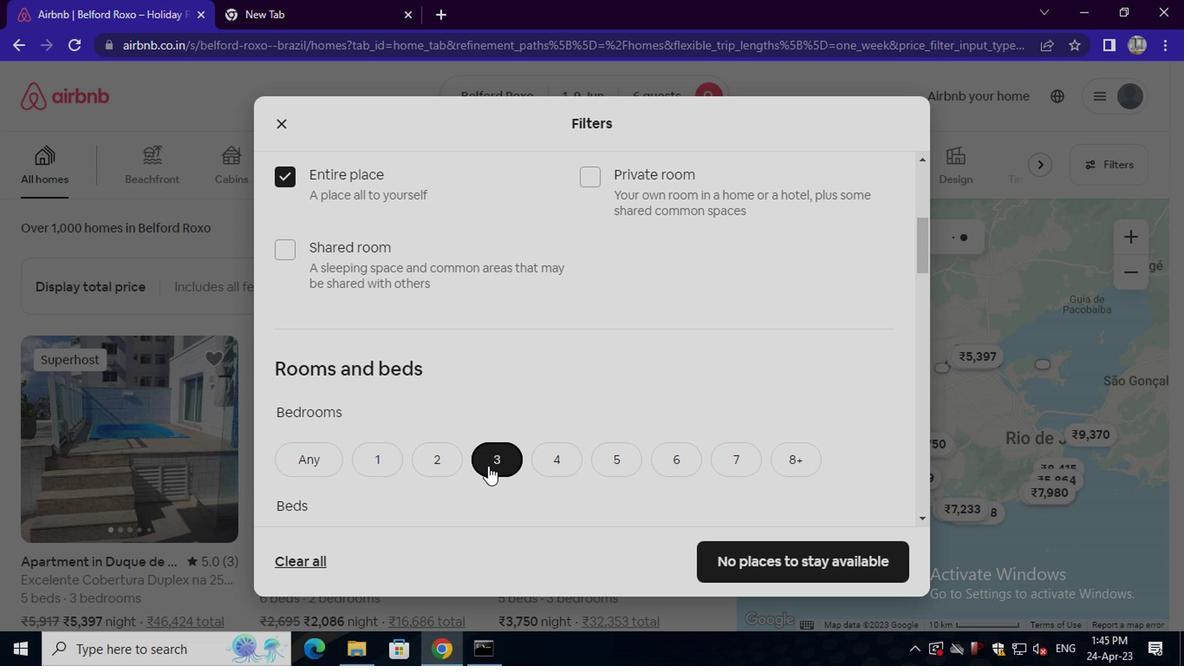 
Action: Mouse scrolled (484, 465) with delta (0, -1)
Screenshot: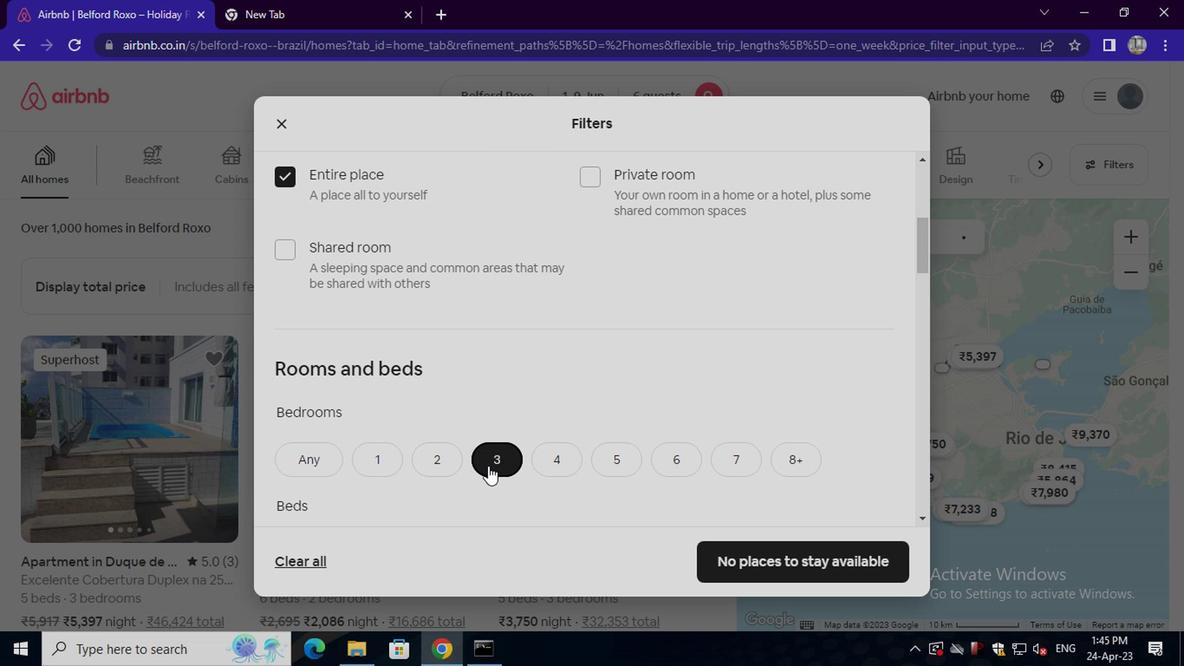 
Action: Mouse moved to (490, 381)
Screenshot: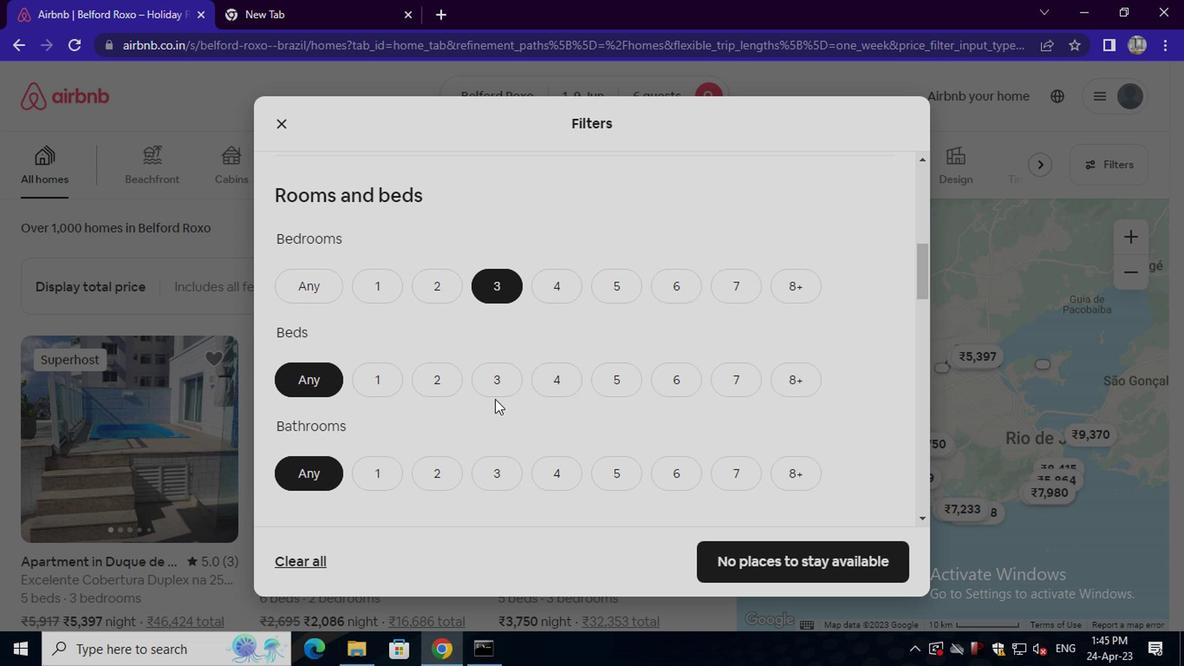 
Action: Mouse pressed left at (490, 381)
Screenshot: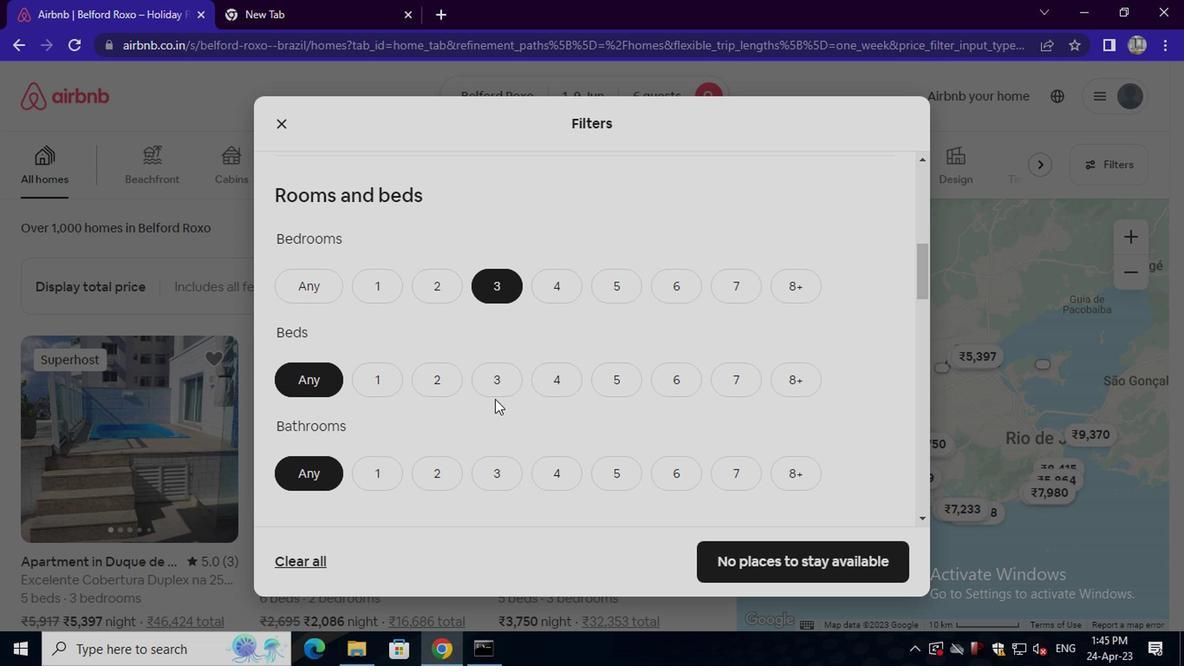 
Action: Mouse moved to (492, 465)
Screenshot: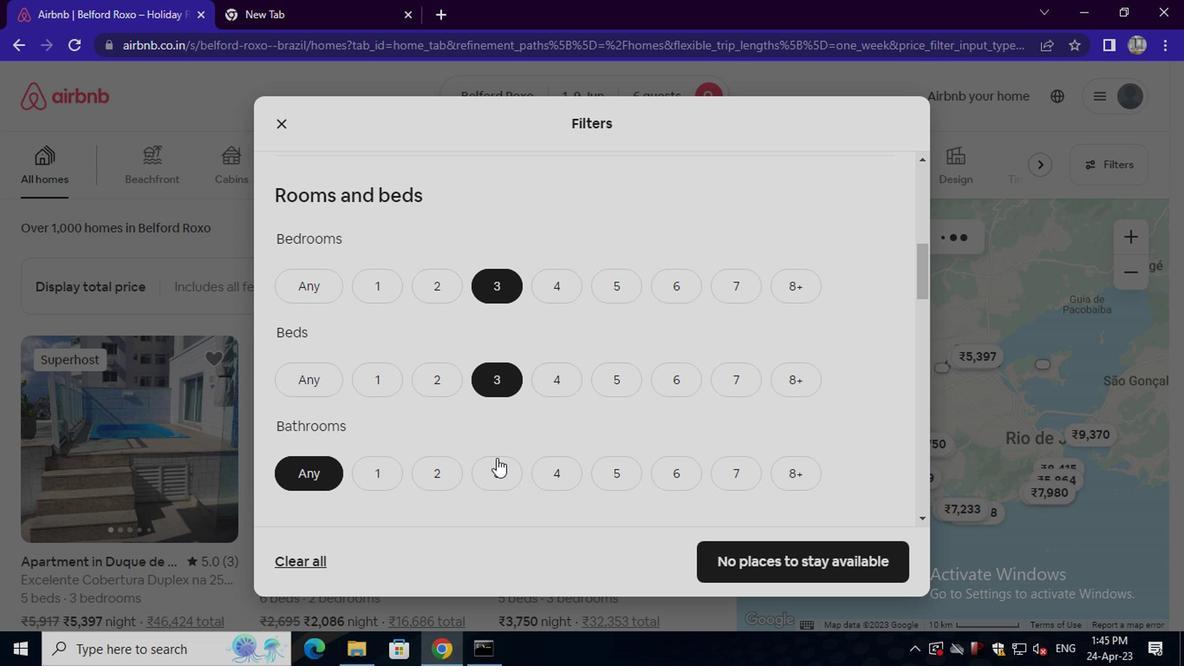
Action: Mouse pressed left at (492, 465)
Screenshot: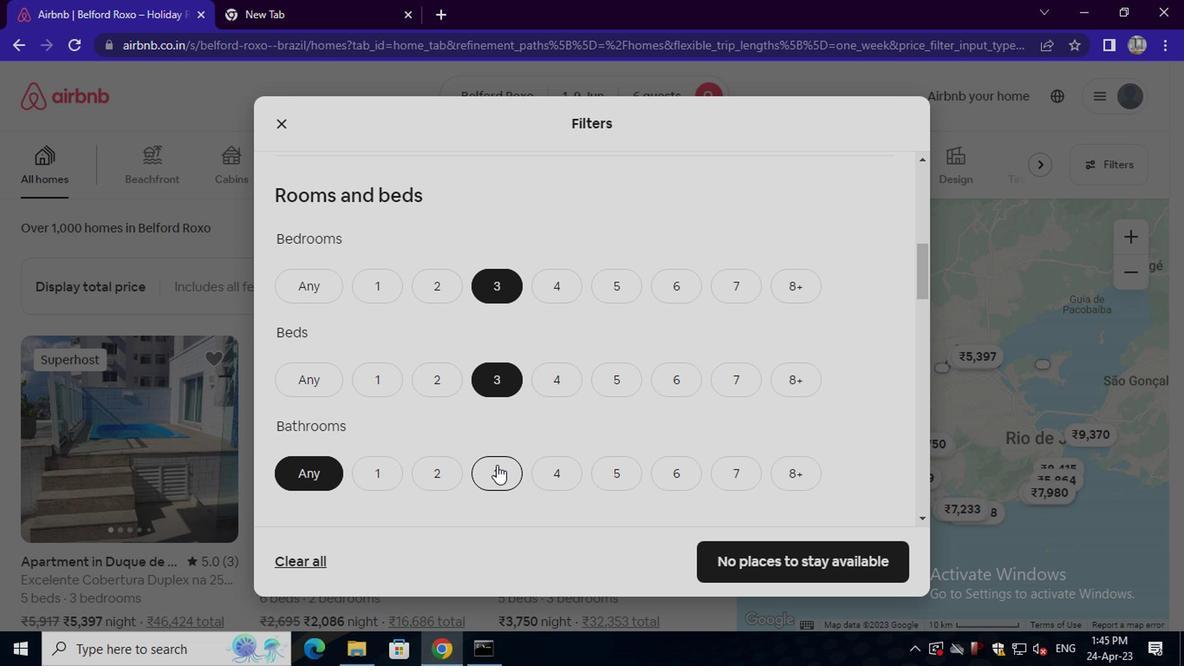 
Action: Mouse scrolled (492, 464) with delta (0, 0)
Screenshot: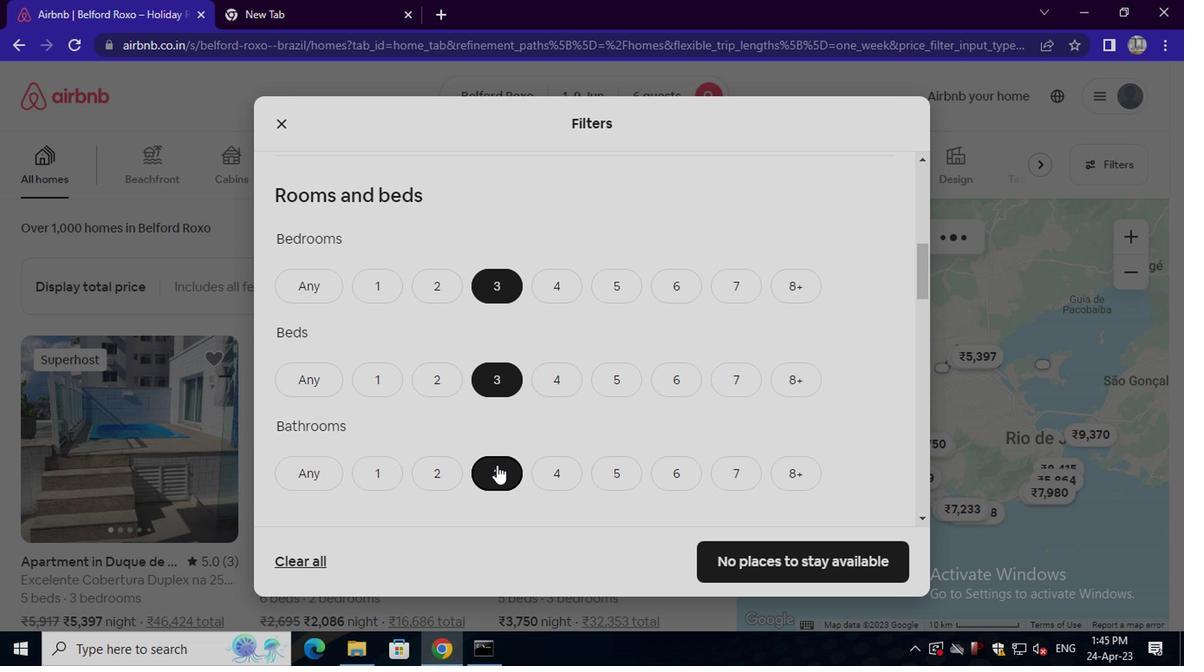 
Action: Mouse scrolled (492, 464) with delta (0, 0)
Screenshot: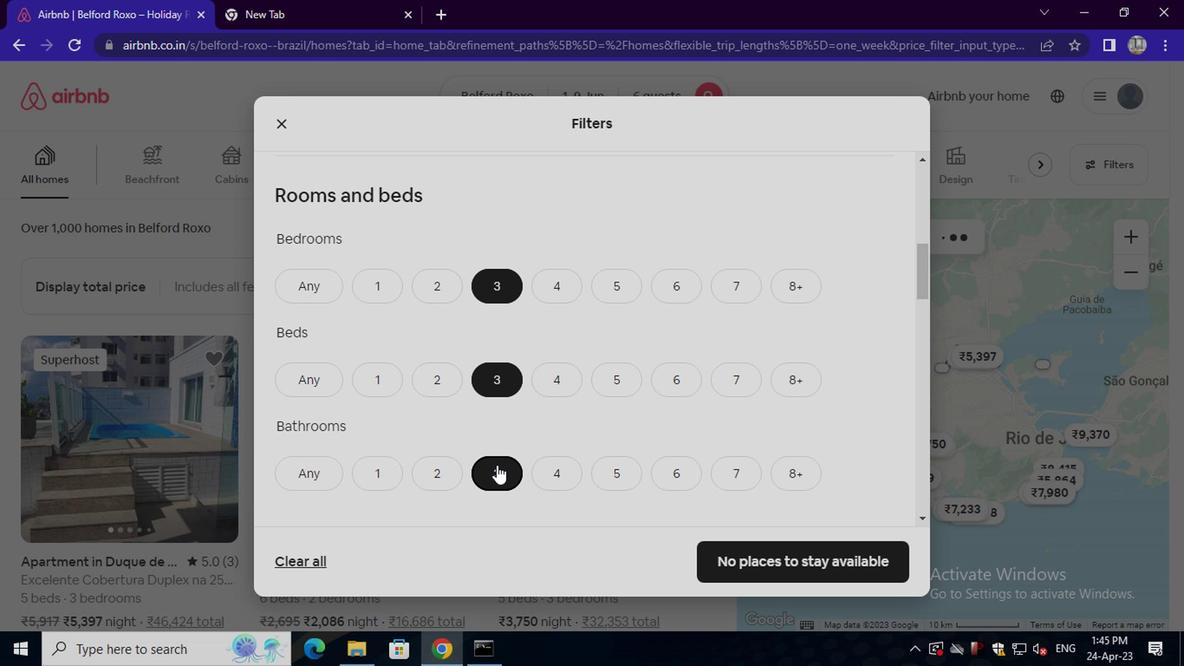
Action: Mouse scrolled (492, 464) with delta (0, 0)
Screenshot: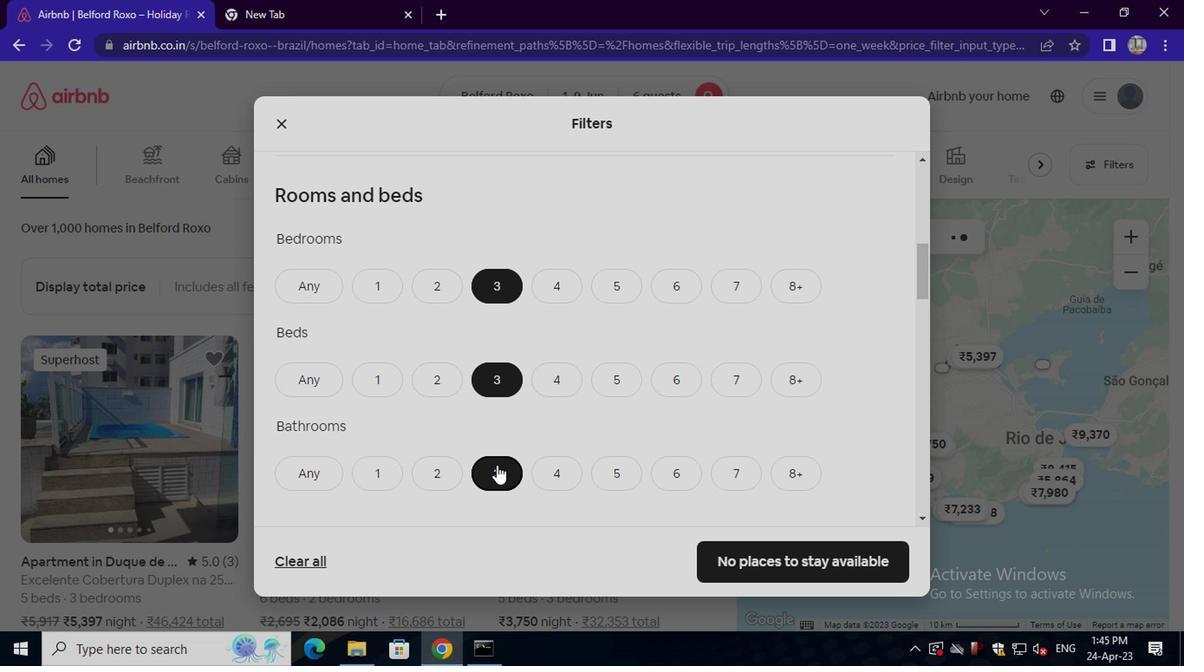 
Action: Mouse moved to (375, 420)
Screenshot: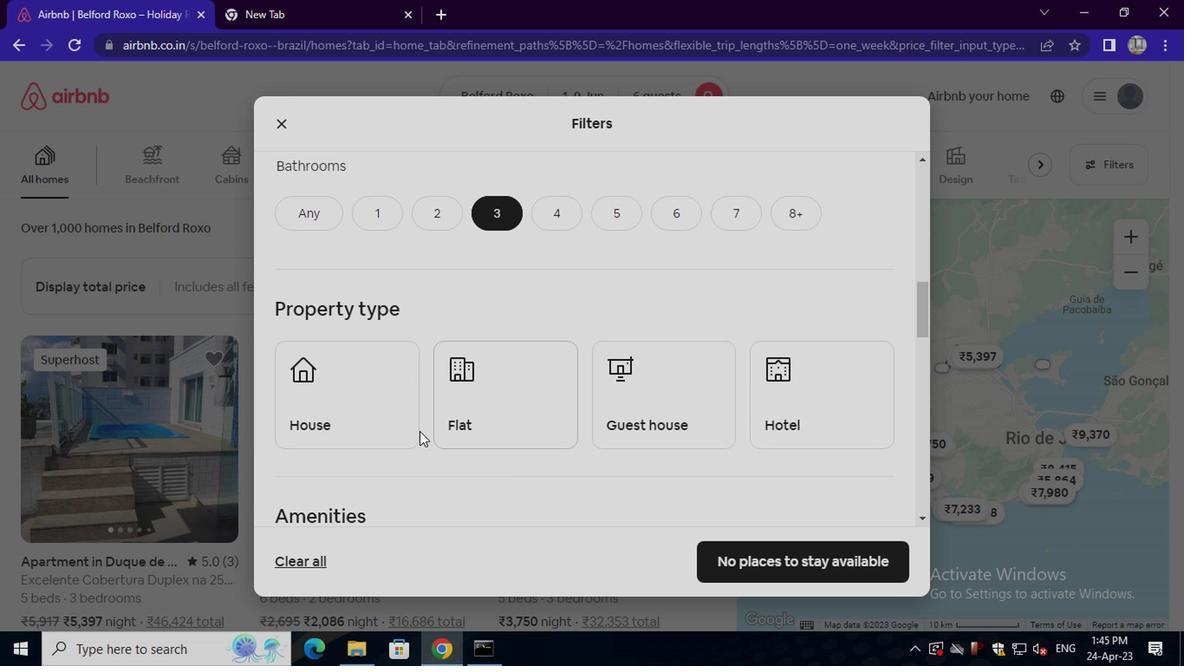
Action: Mouse pressed left at (375, 420)
Screenshot: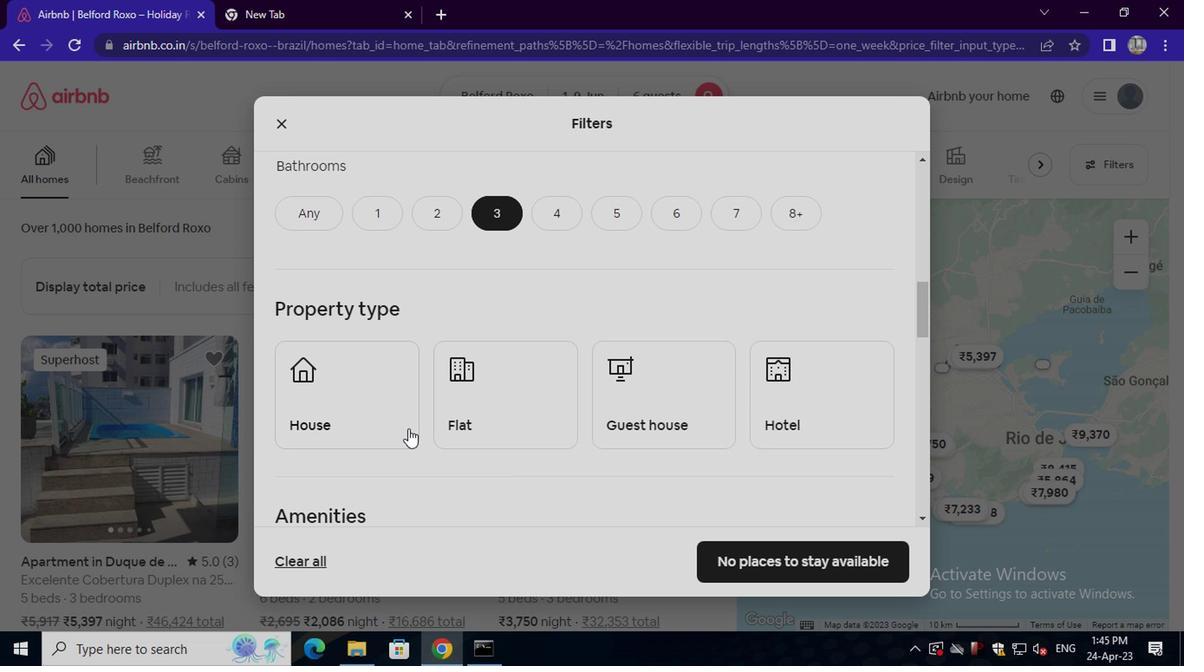 
Action: Mouse moved to (479, 419)
Screenshot: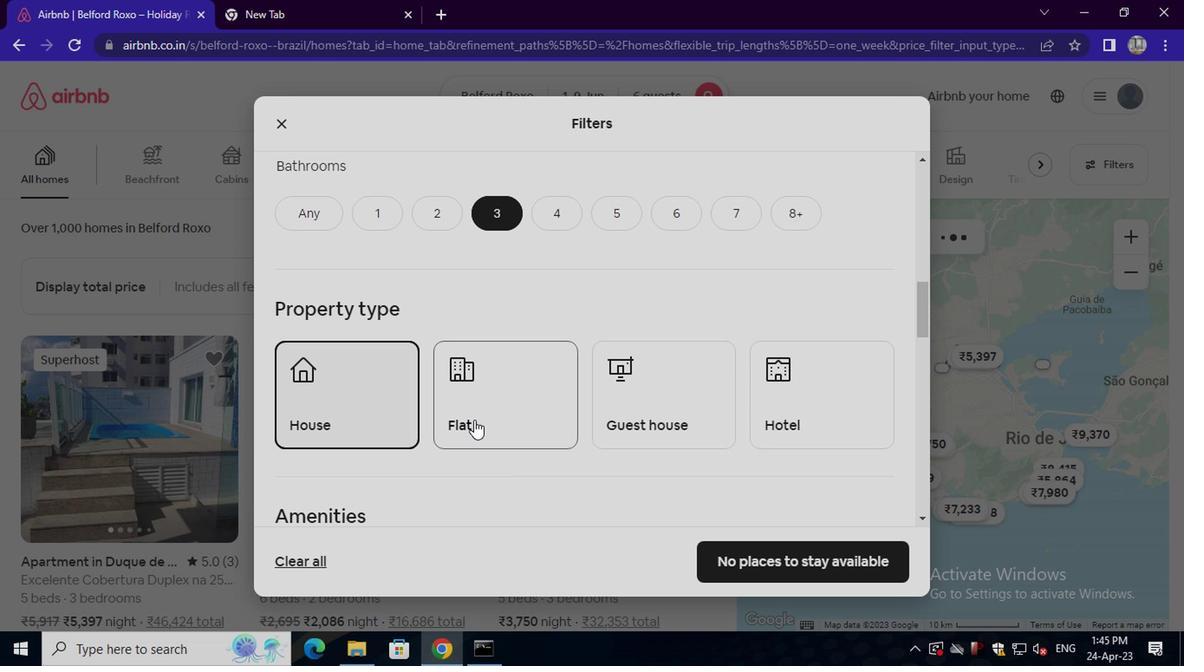 
Action: Mouse pressed left at (479, 419)
Screenshot: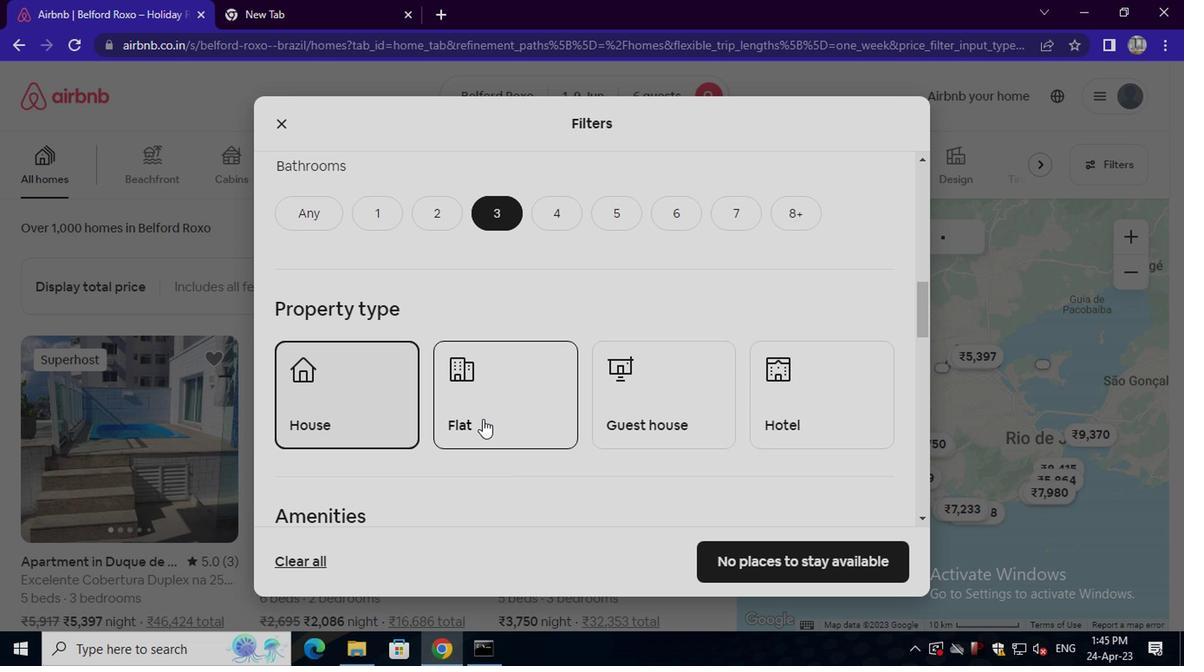 
Action: Mouse moved to (645, 408)
Screenshot: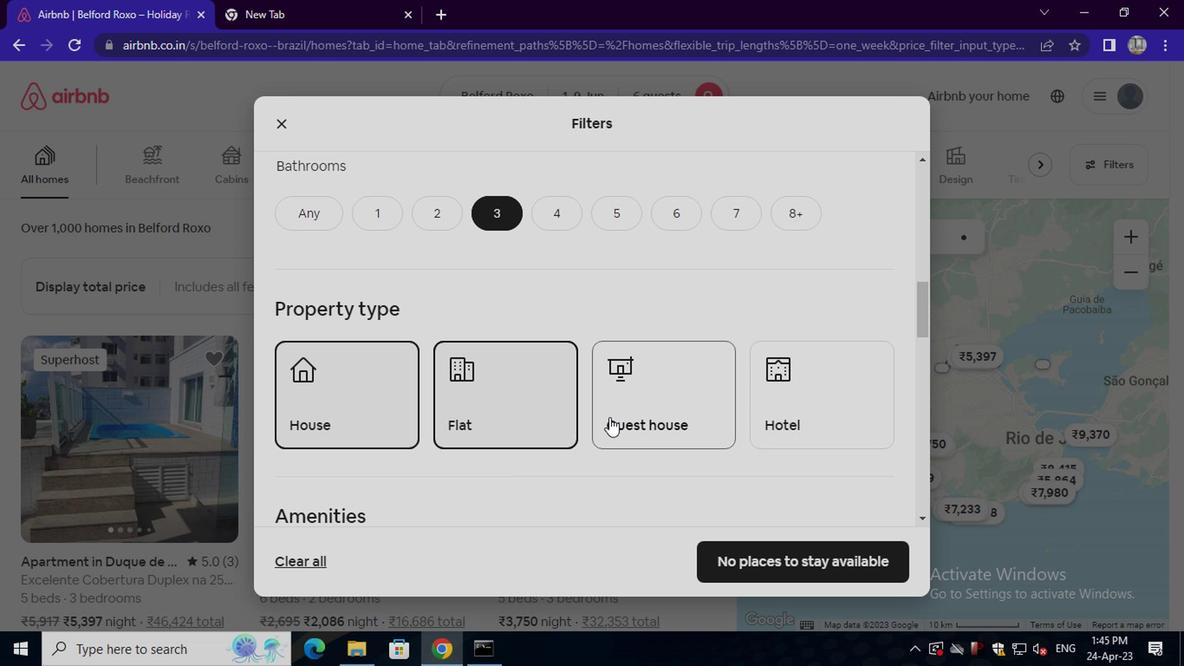 
Action: Mouse pressed left at (645, 408)
Screenshot: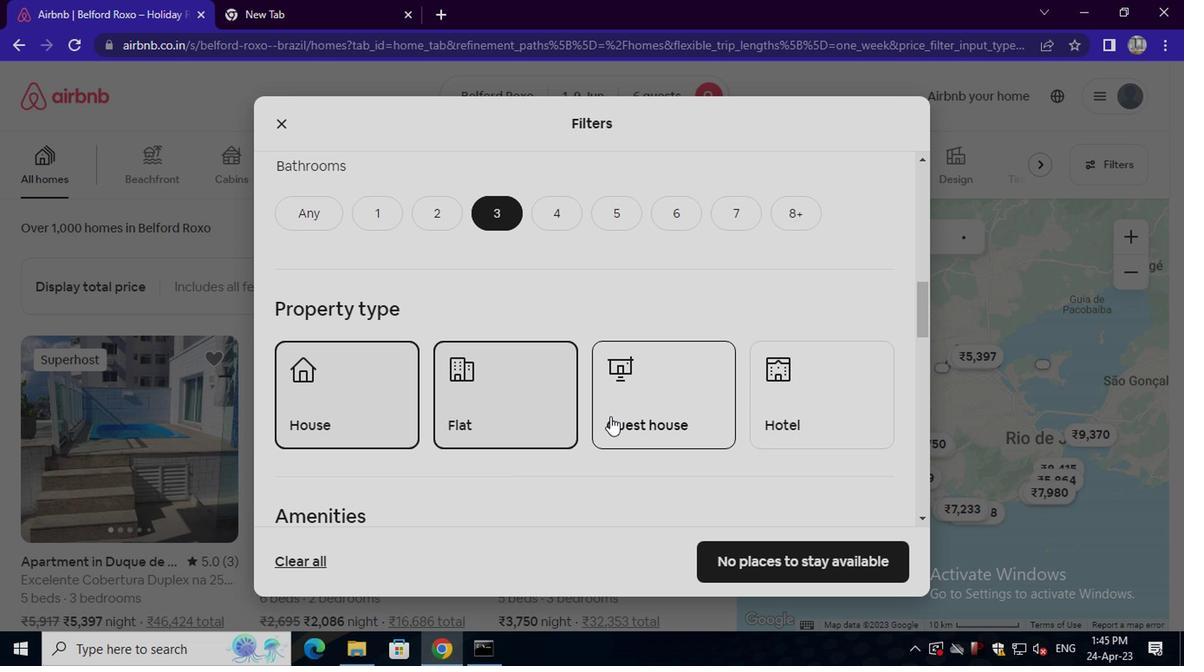 
Action: Mouse moved to (646, 408)
Screenshot: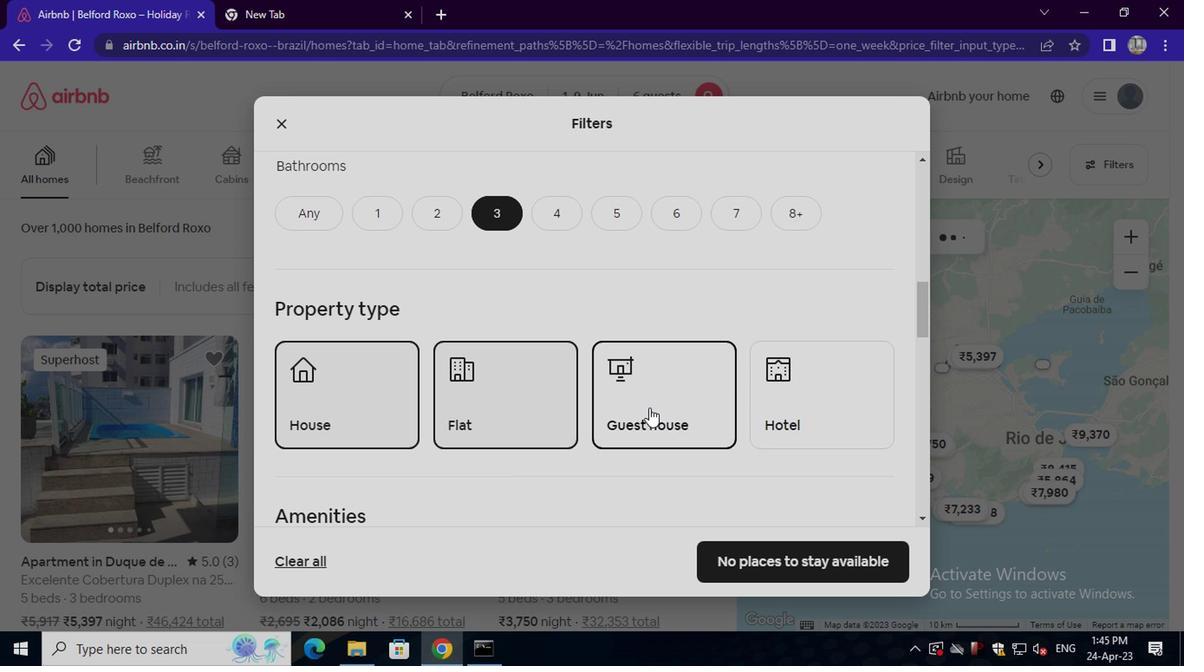 
Action: Mouse scrolled (646, 407) with delta (0, -1)
Screenshot: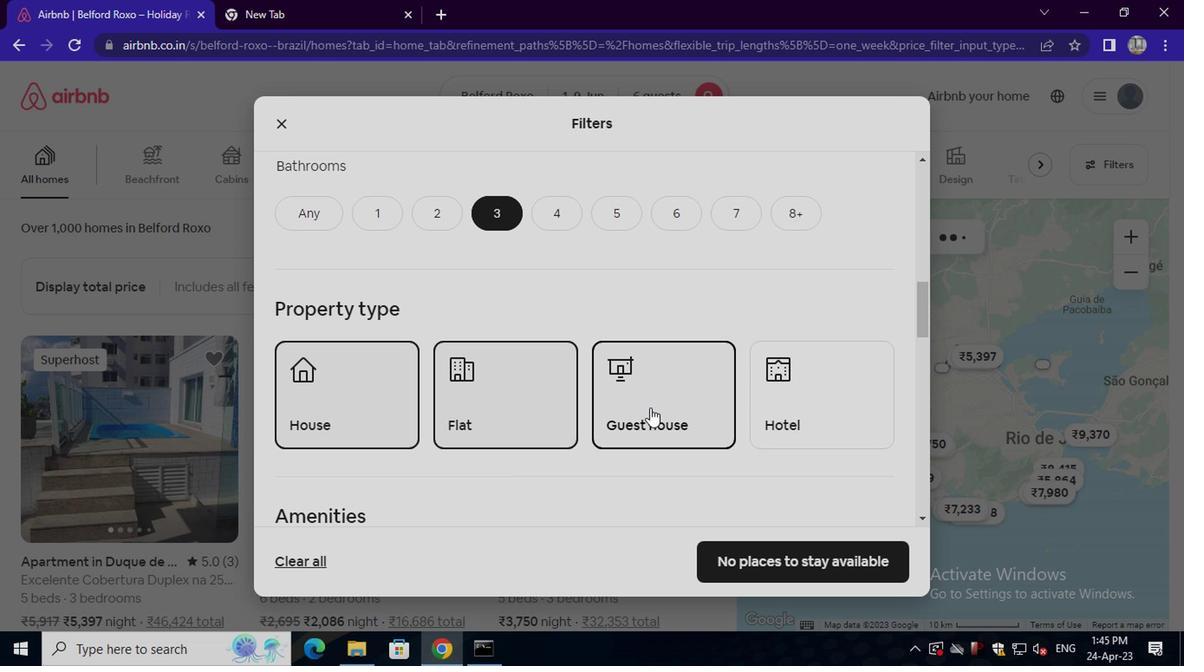 
Action: Mouse scrolled (646, 407) with delta (0, -1)
Screenshot: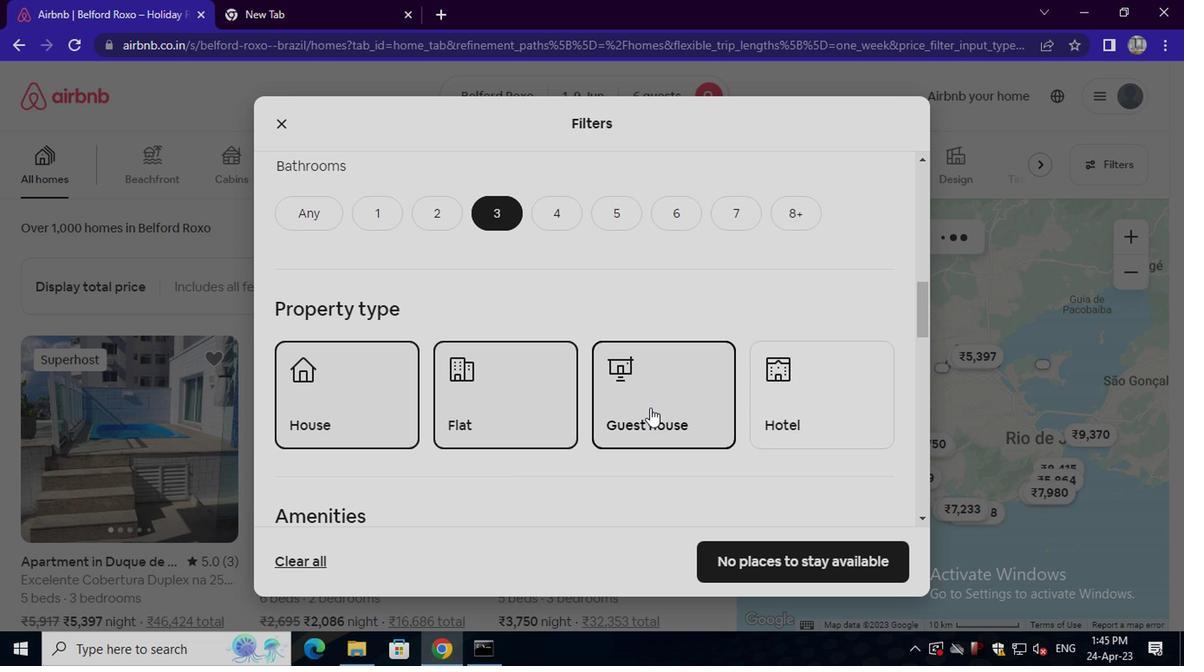 
Action: Mouse scrolled (646, 407) with delta (0, -1)
Screenshot: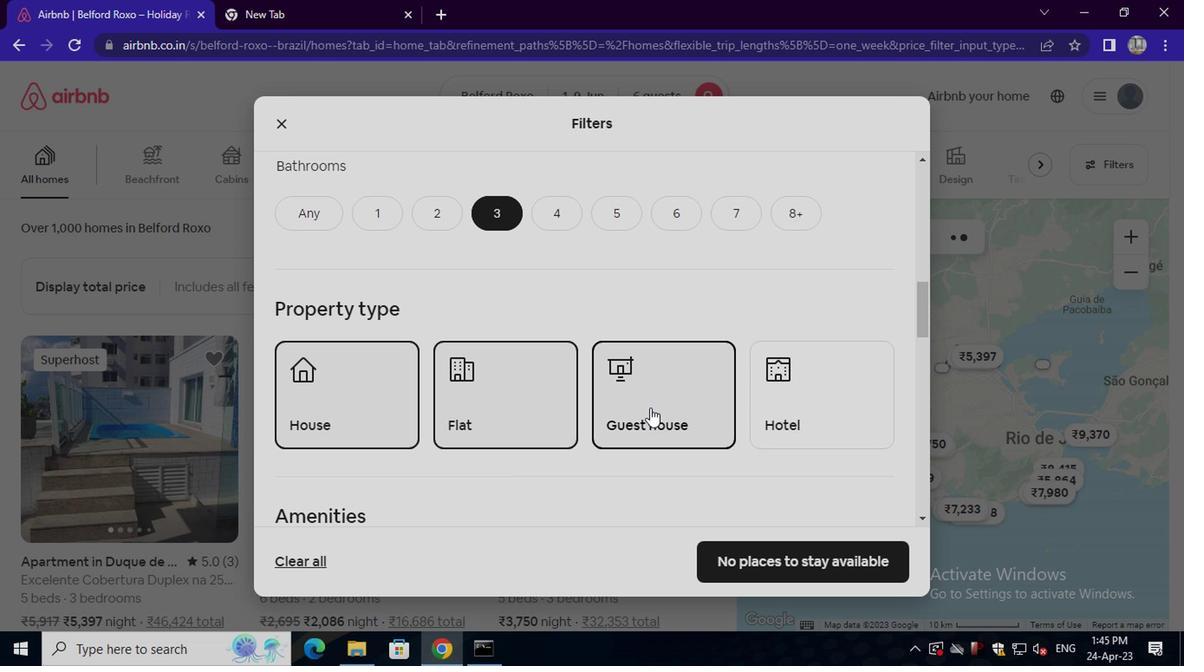 
Action: Mouse scrolled (646, 407) with delta (0, -1)
Screenshot: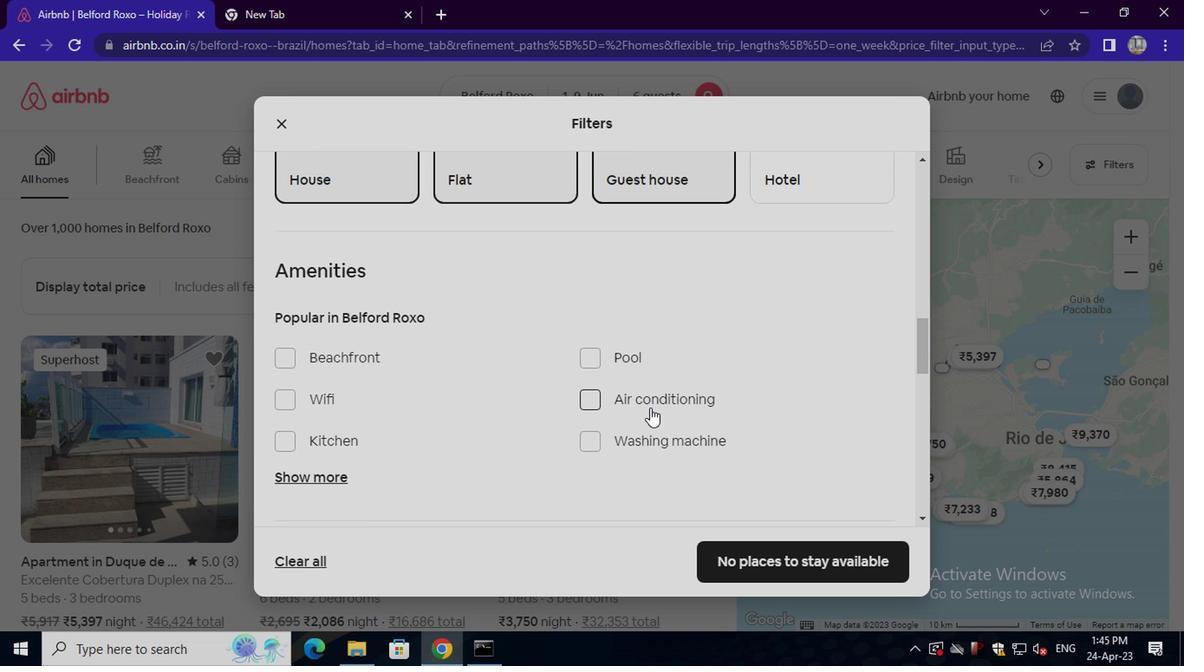 
Action: Mouse scrolled (646, 407) with delta (0, -1)
Screenshot: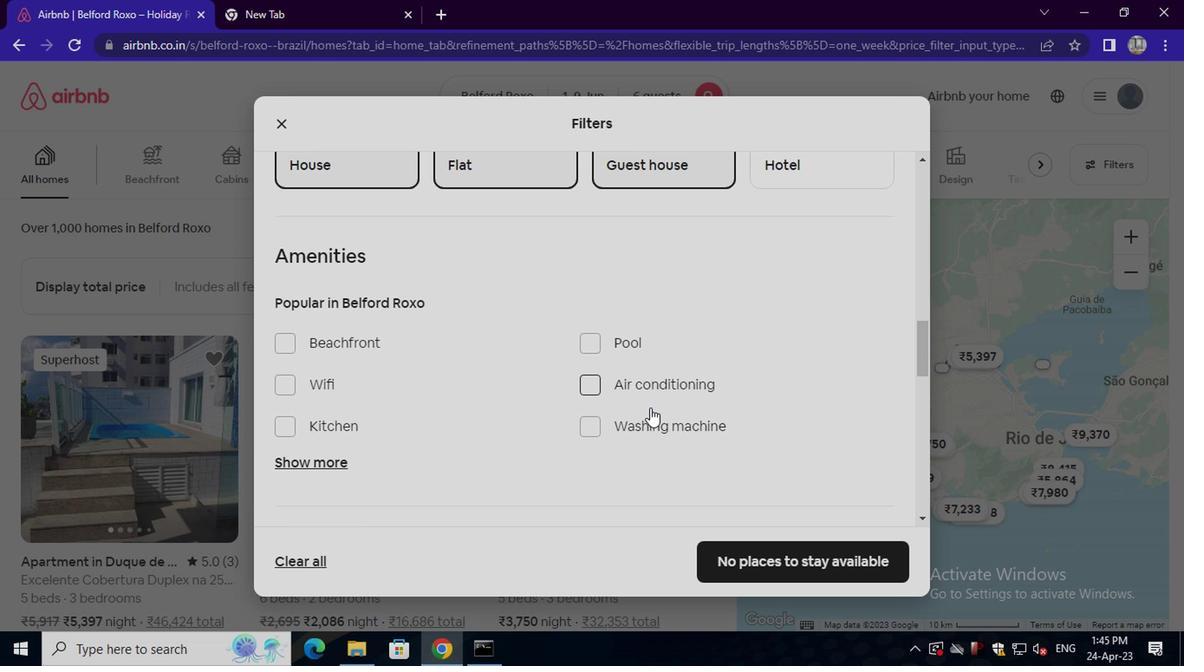 
Action: Mouse scrolled (646, 407) with delta (0, -1)
Screenshot: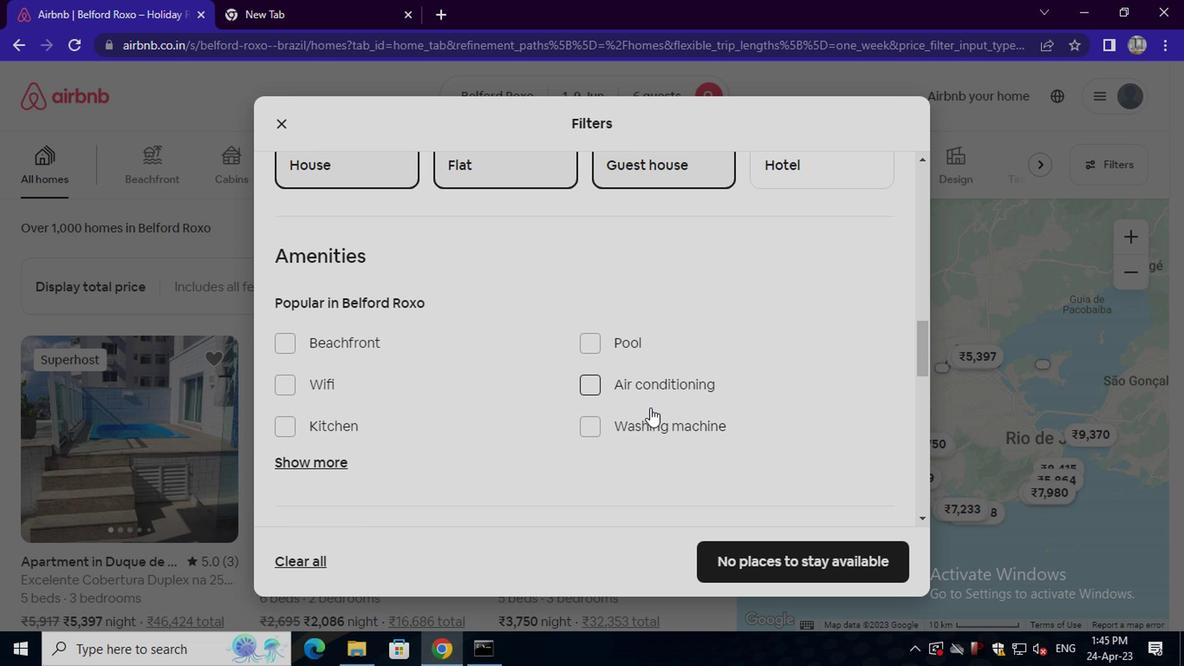 
Action: Mouse moved to (861, 404)
Screenshot: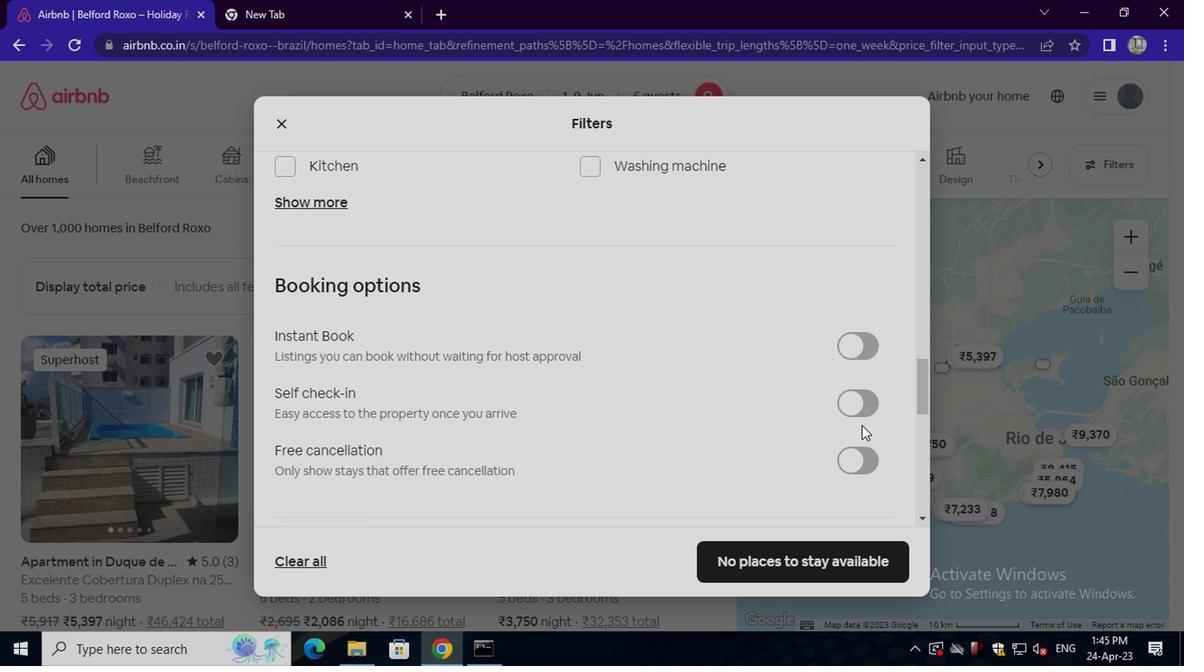 
Action: Mouse pressed left at (861, 404)
Screenshot: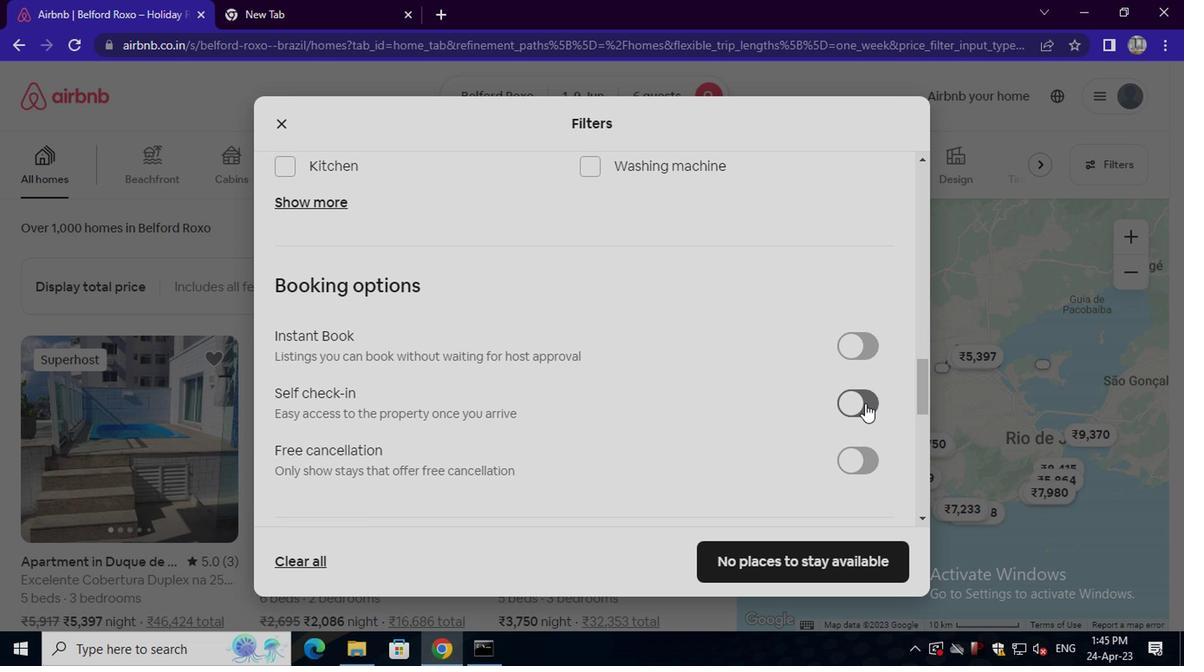 
Action: Mouse moved to (612, 433)
Screenshot: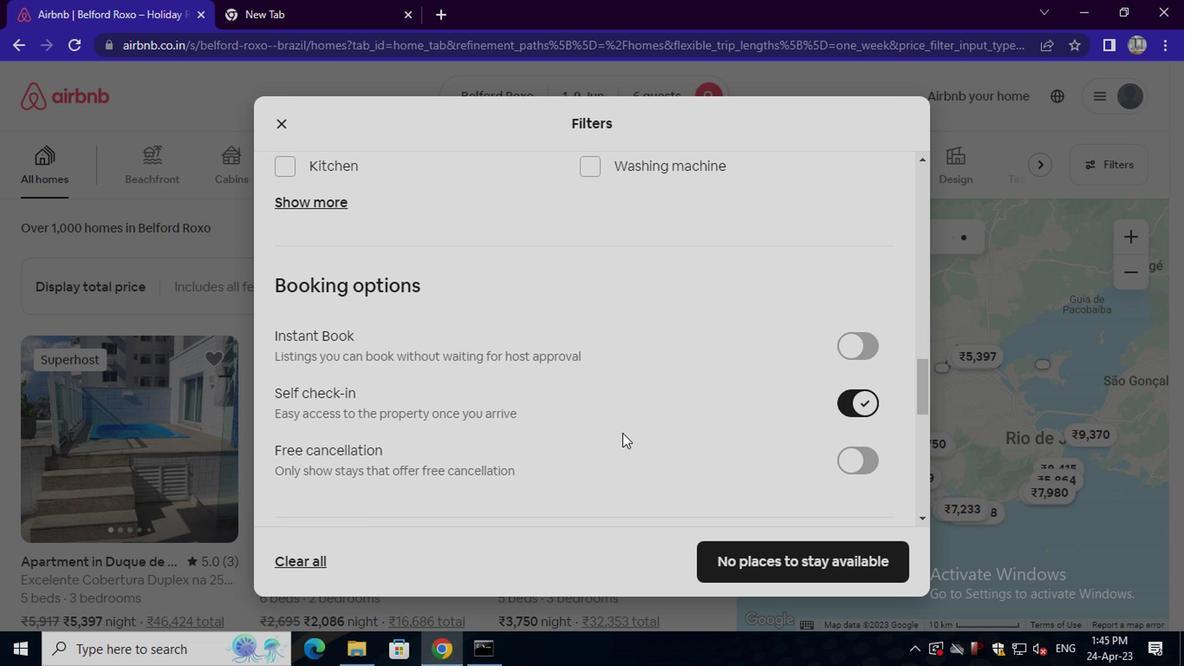 
Action: Mouse scrolled (612, 432) with delta (0, 0)
Screenshot: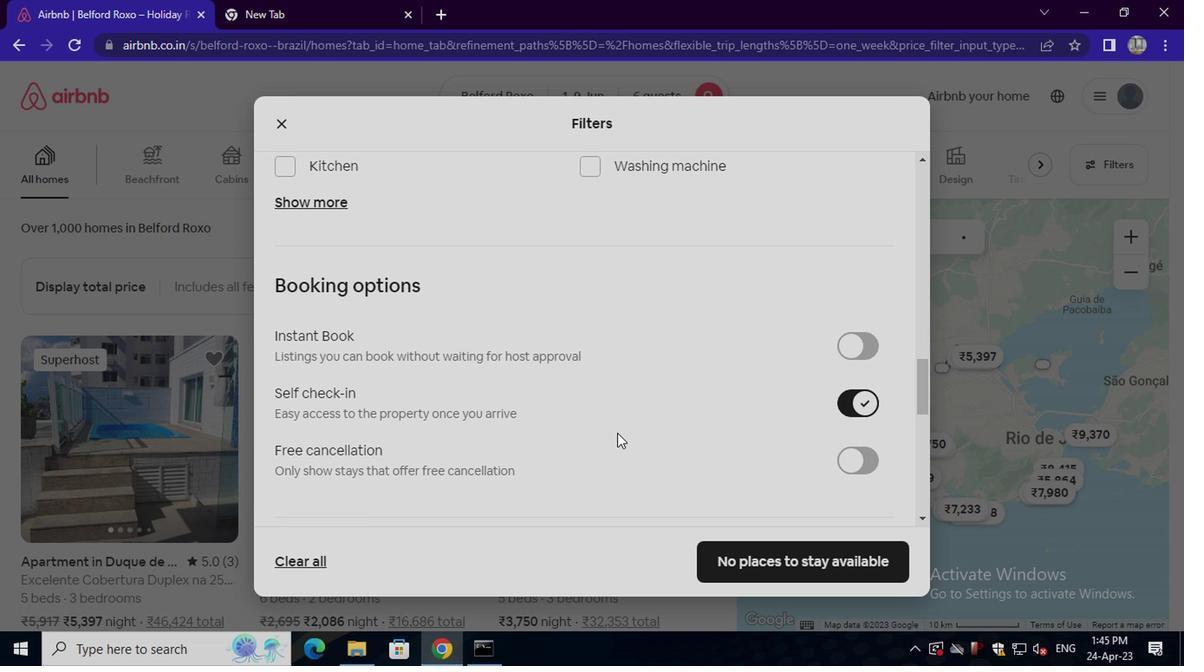 
Action: Mouse scrolled (612, 432) with delta (0, 0)
Screenshot: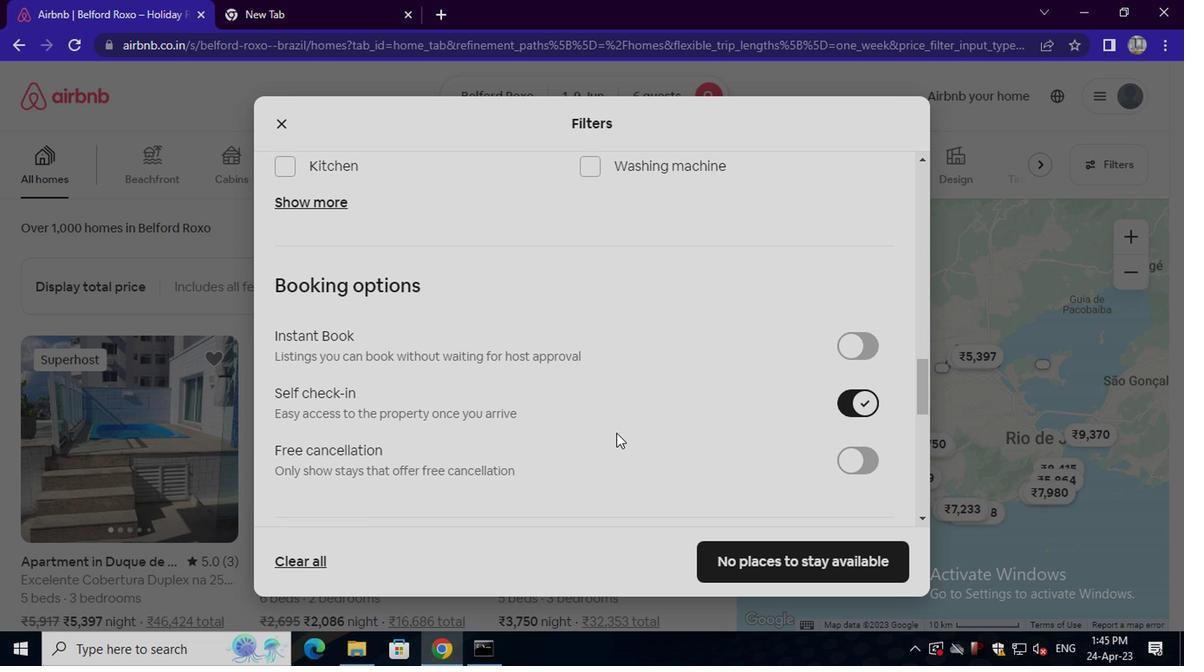 
Action: Mouse moved to (612, 434)
Screenshot: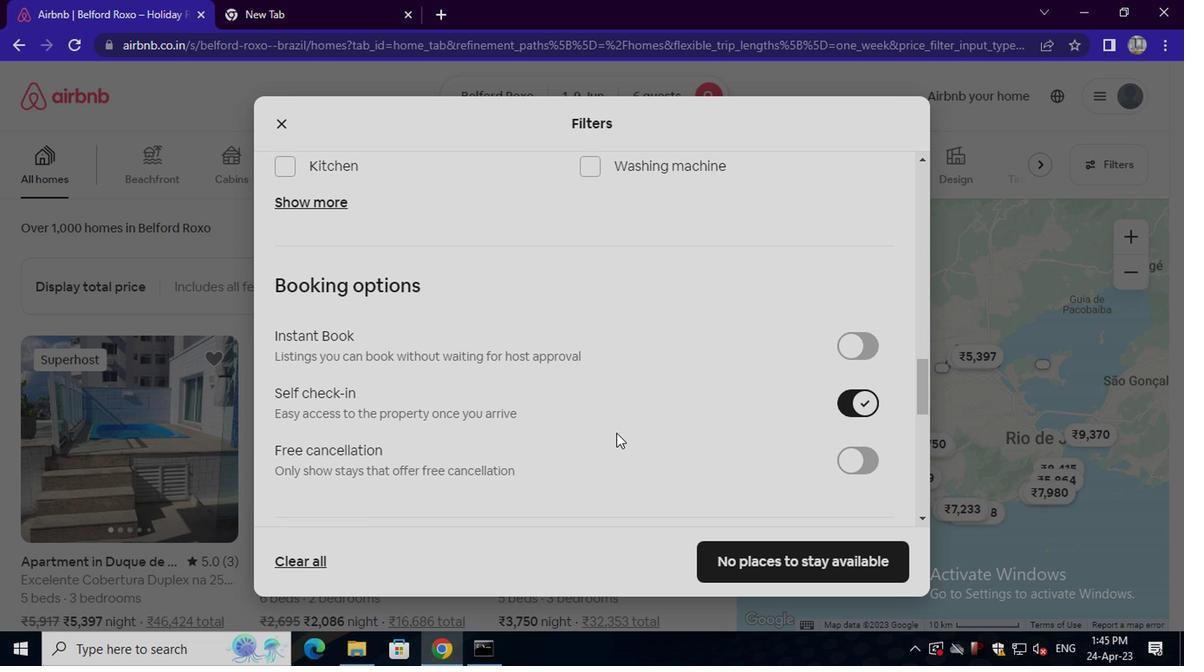 
Action: Mouse scrolled (612, 433) with delta (0, -1)
Screenshot: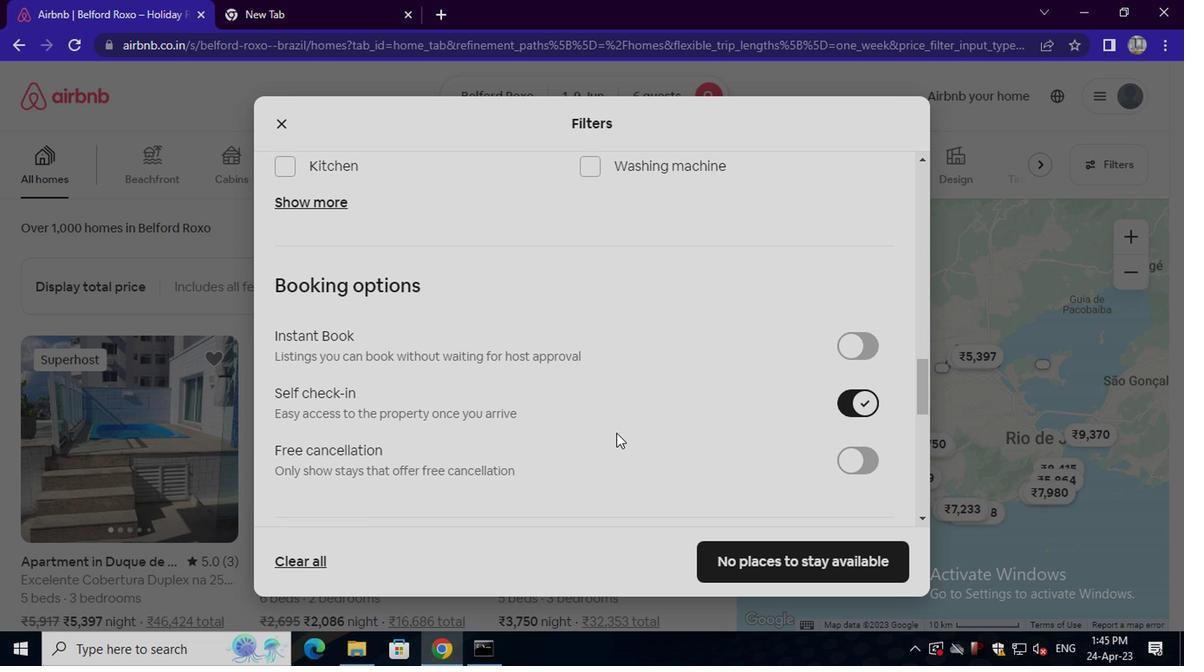 
Action: Mouse moved to (610, 434)
Screenshot: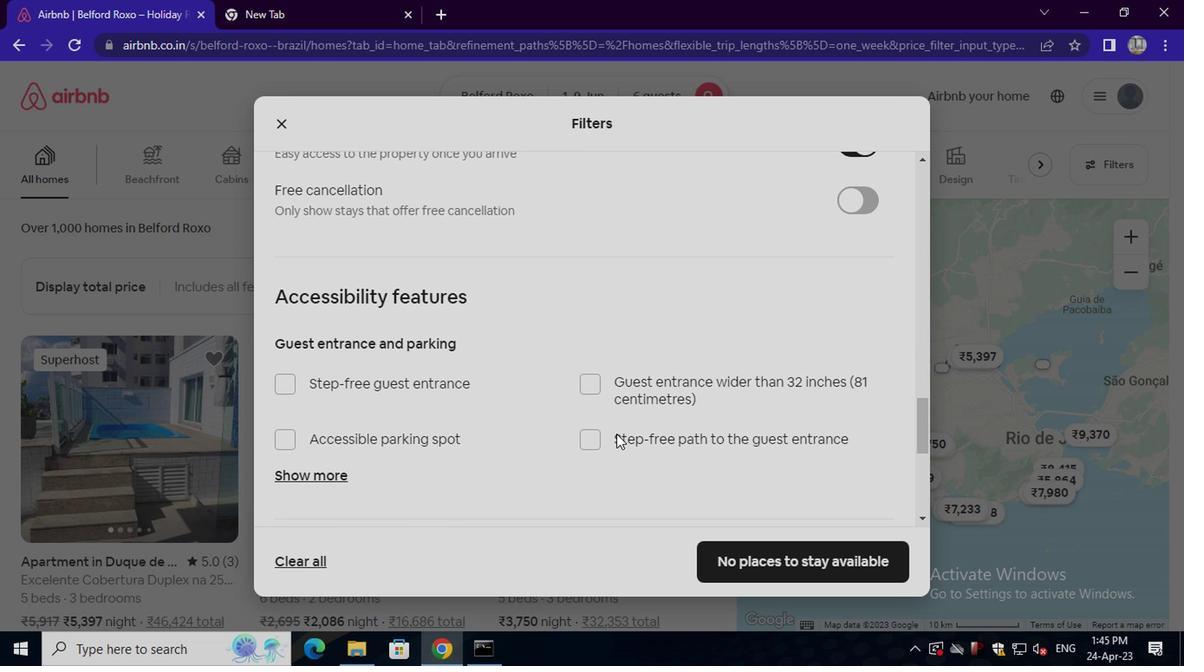 
Action: Mouse scrolled (610, 433) with delta (0, -1)
Screenshot: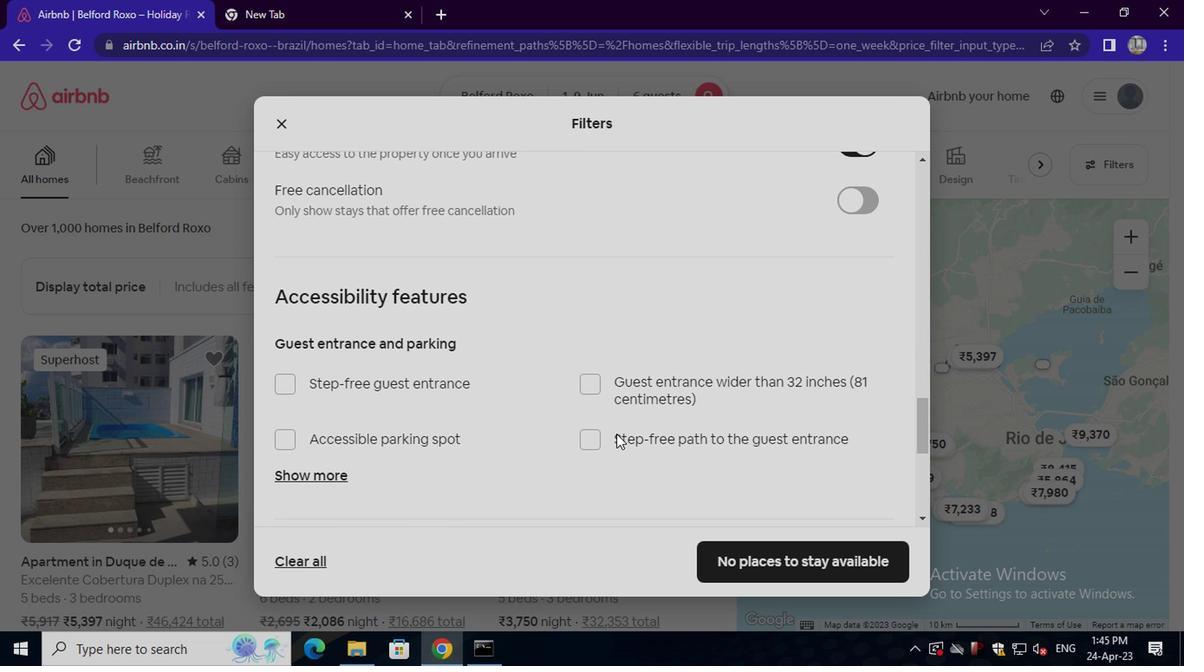 
Action: Mouse scrolled (610, 433) with delta (0, -1)
Screenshot: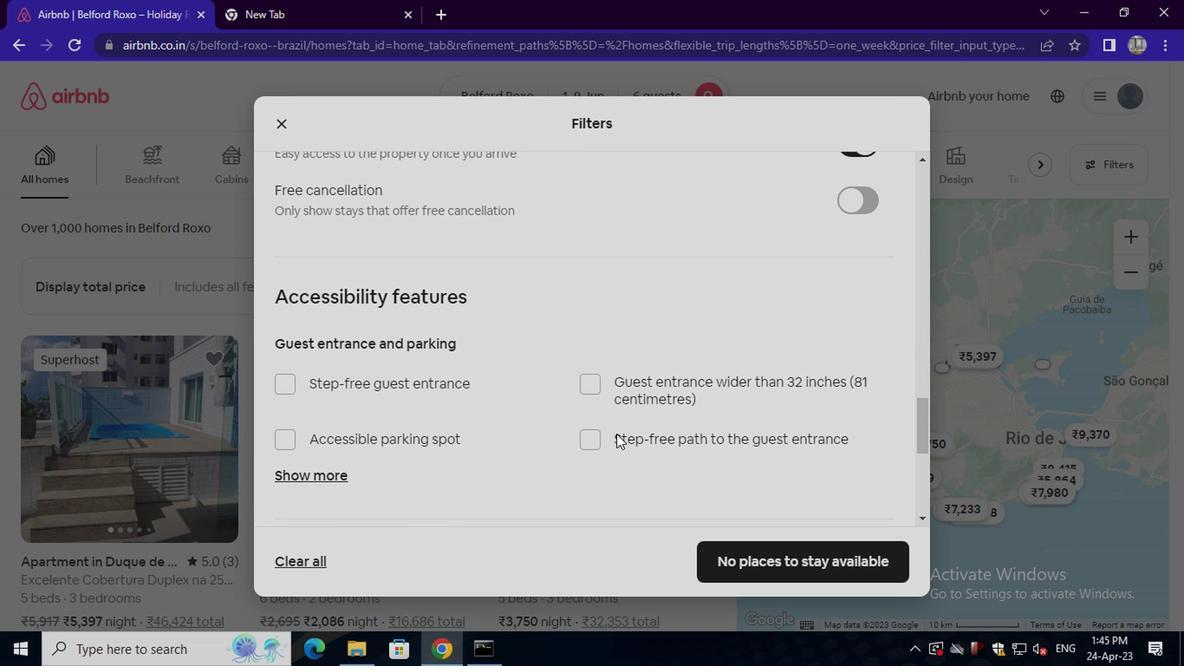 
Action: Mouse scrolled (610, 433) with delta (0, -1)
Screenshot: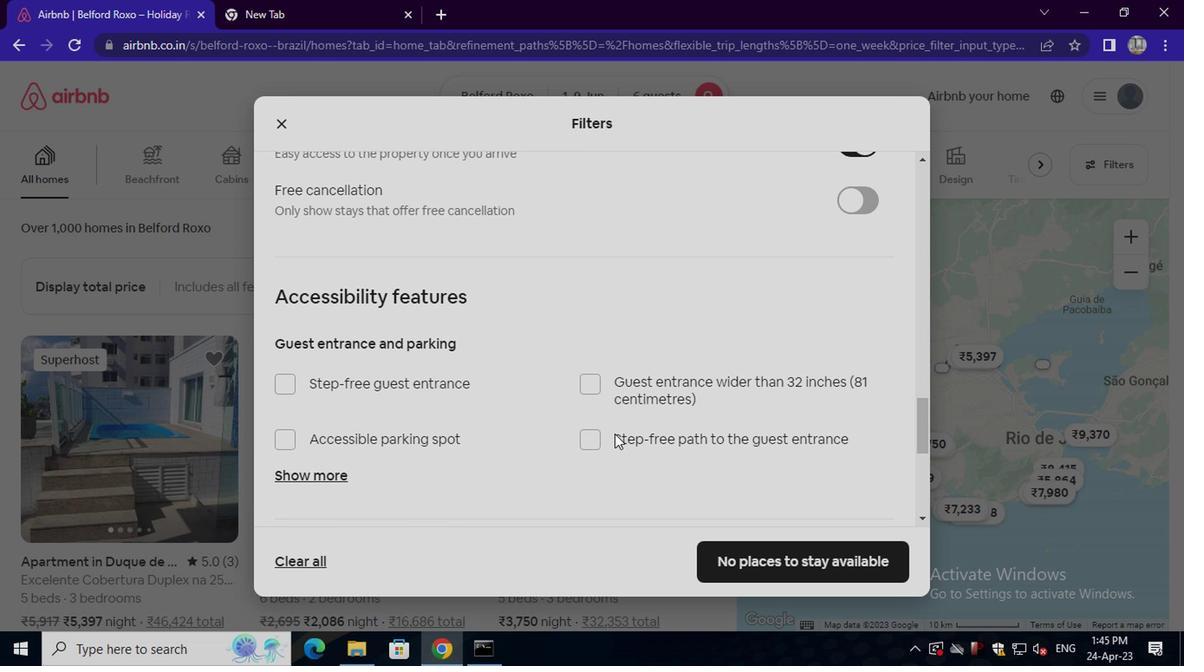 
Action: Mouse moved to (550, 434)
Screenshot: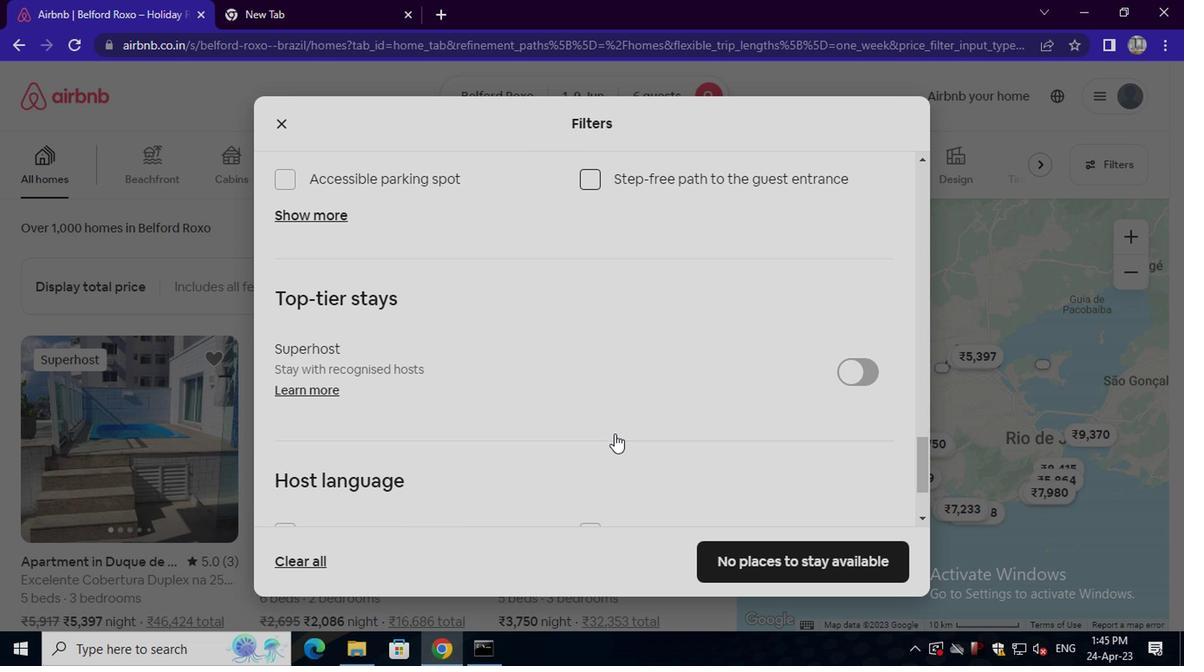 
Action: Mouse scrolled (550, 433) with delta (0, -1)
Screenshot: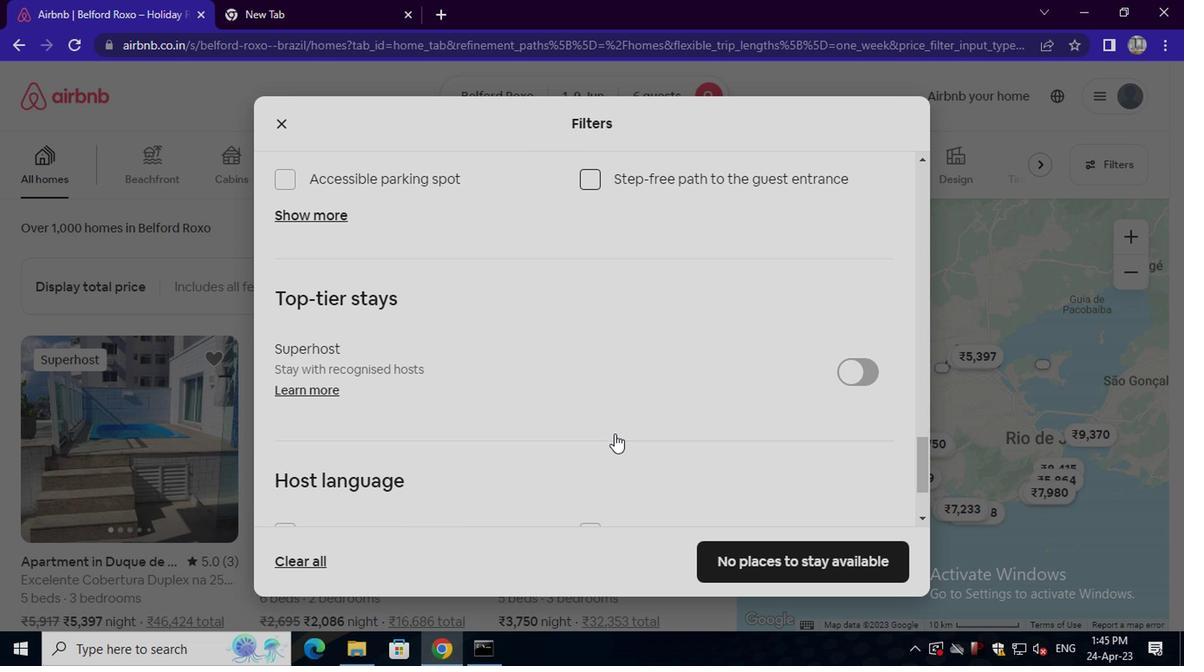 
Action: Mouse scrolled (550, 433) with delta (0, -1)
Screenshot: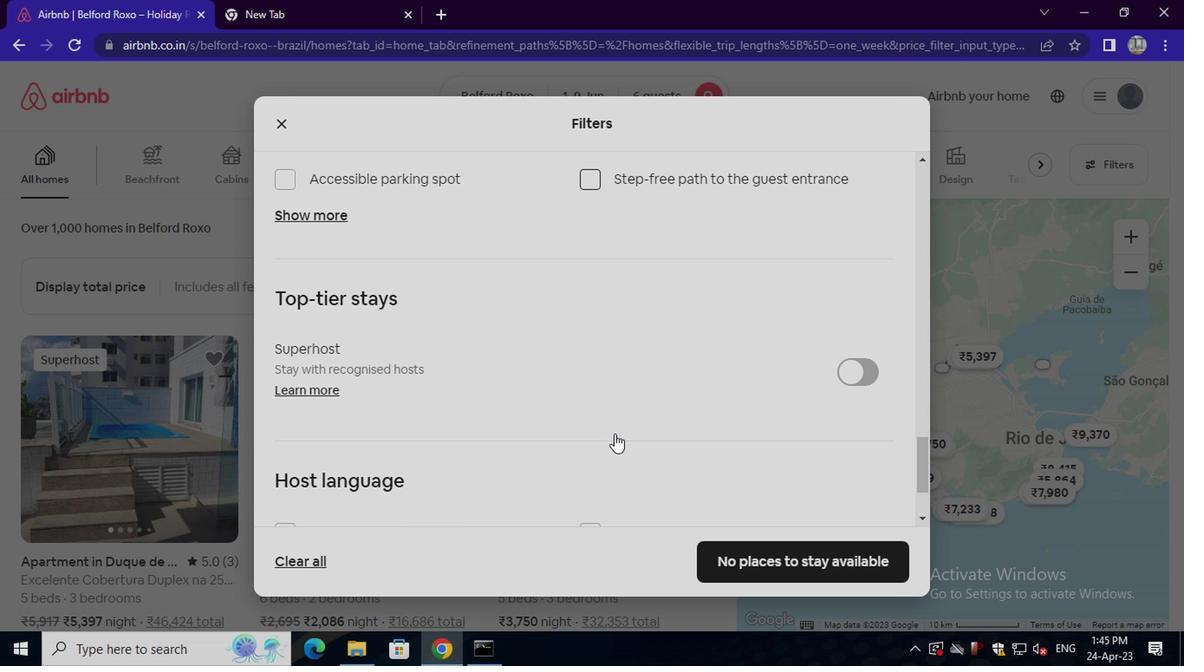 
Action: Mouse scrolled (550, 433) with delta (0, -1)
Screenshot: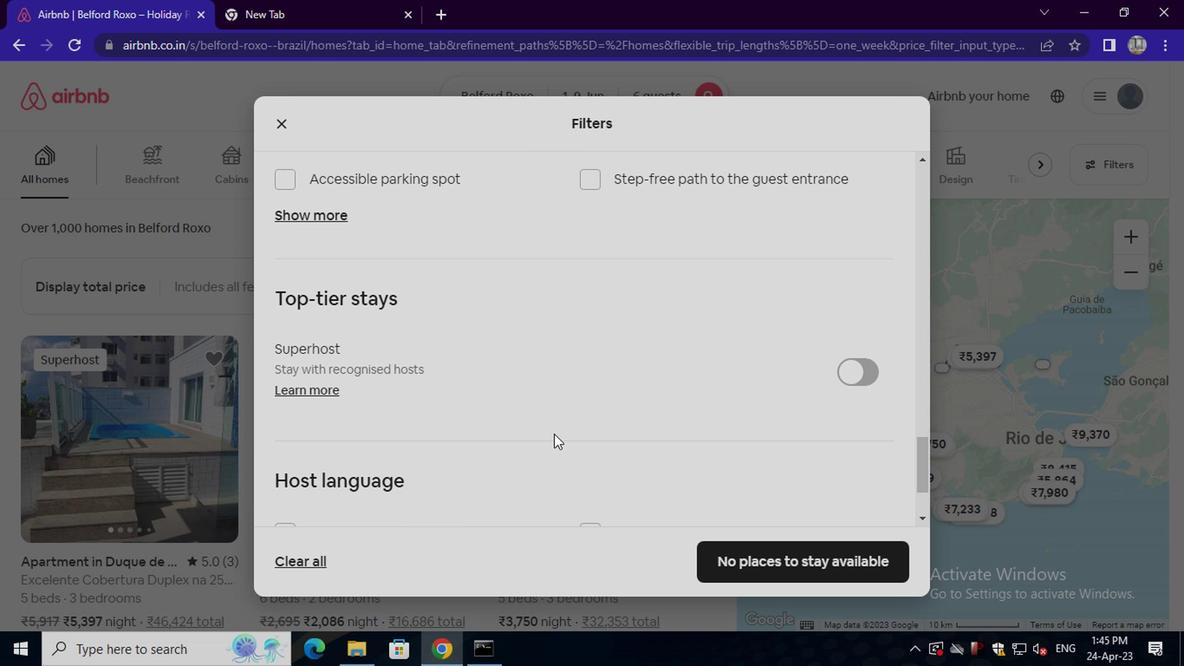 
Action: Mouse moved to (330, 484)
Screenshot: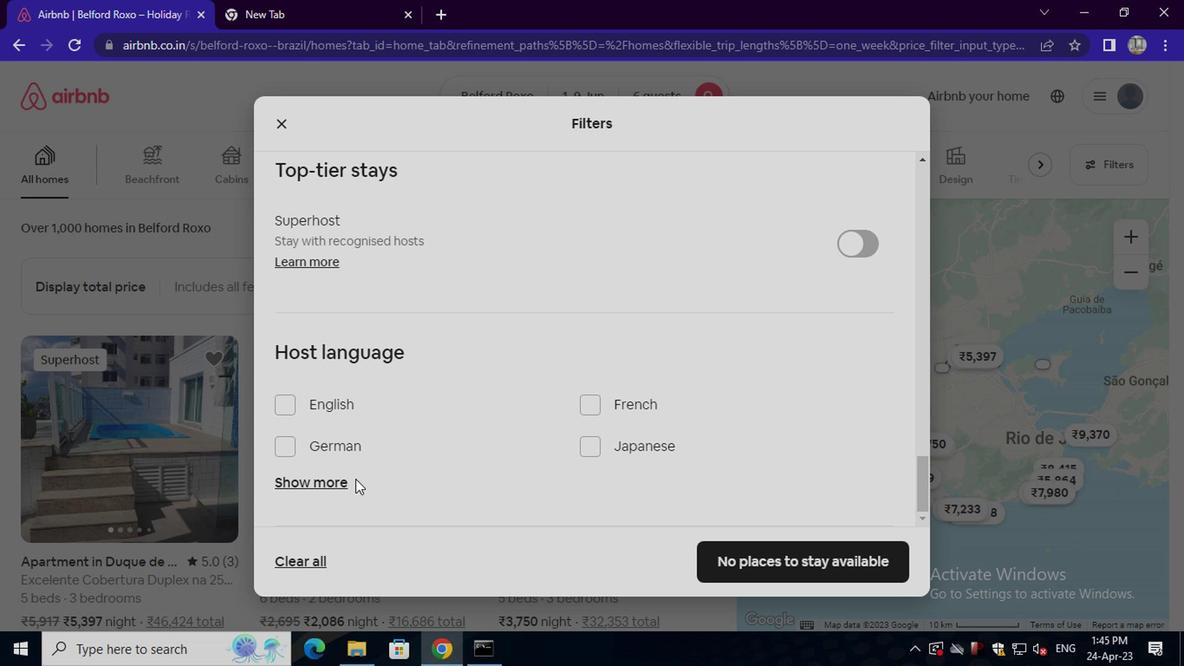 
Action: Mouse pressed left at (330, 484)
Screenshot: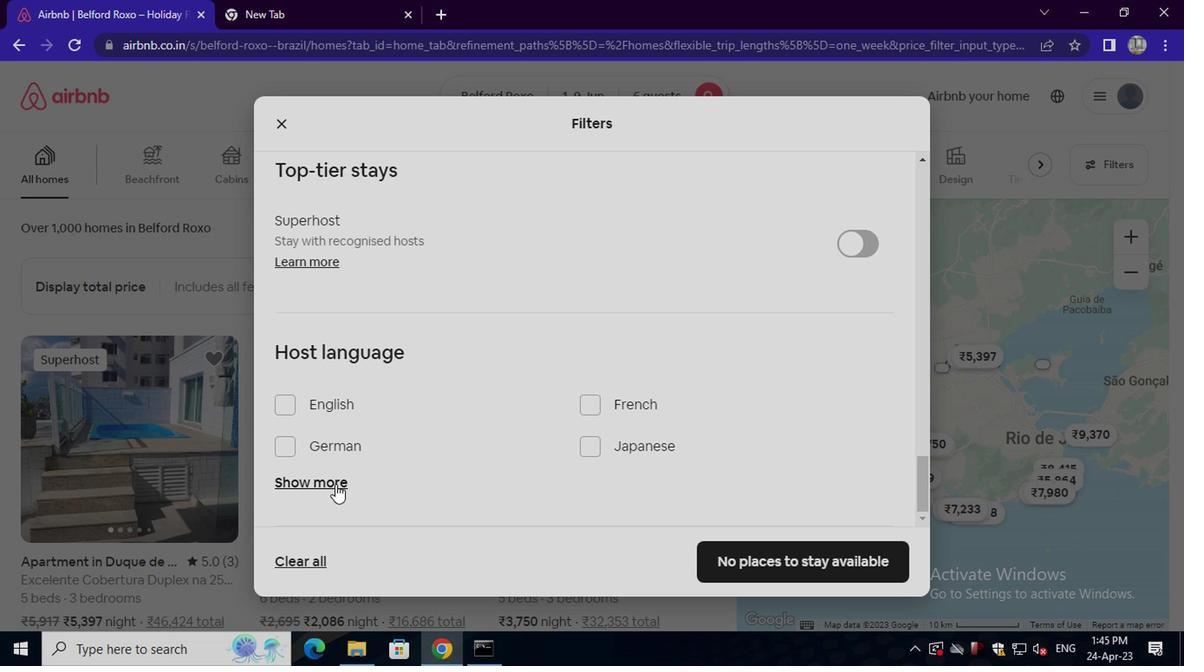 
Action: Mouse moved to (392, 449)
Screenshot: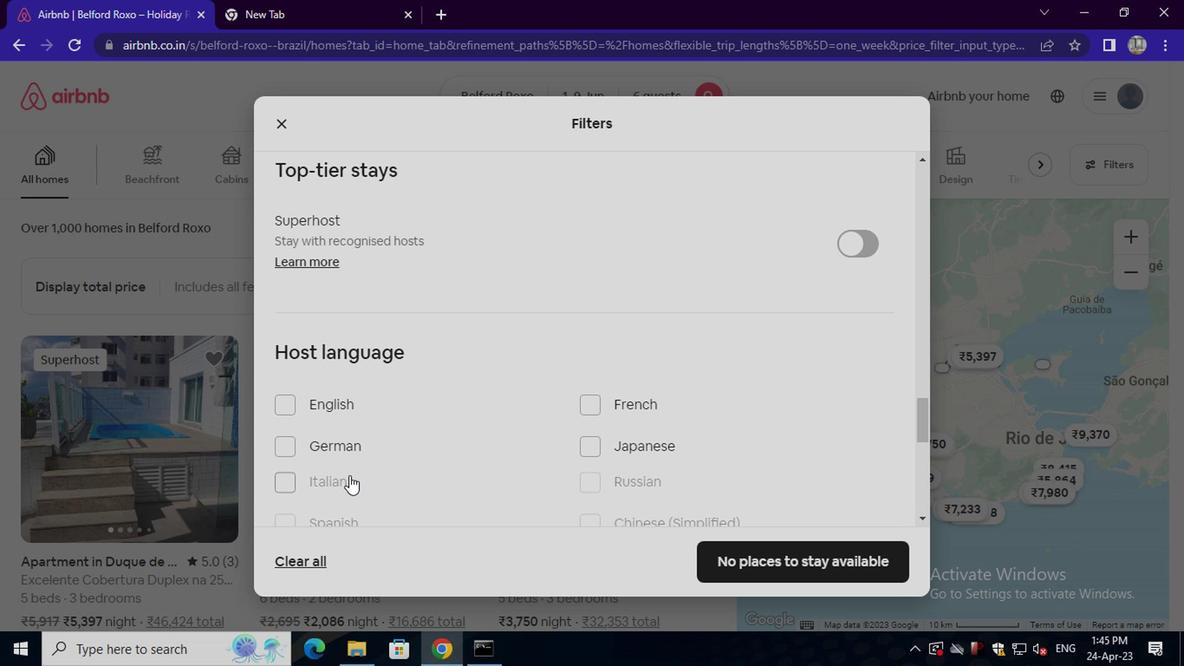 
Action: Mouse scrolled (392, 447) with delta (0, -1)
Screenshot: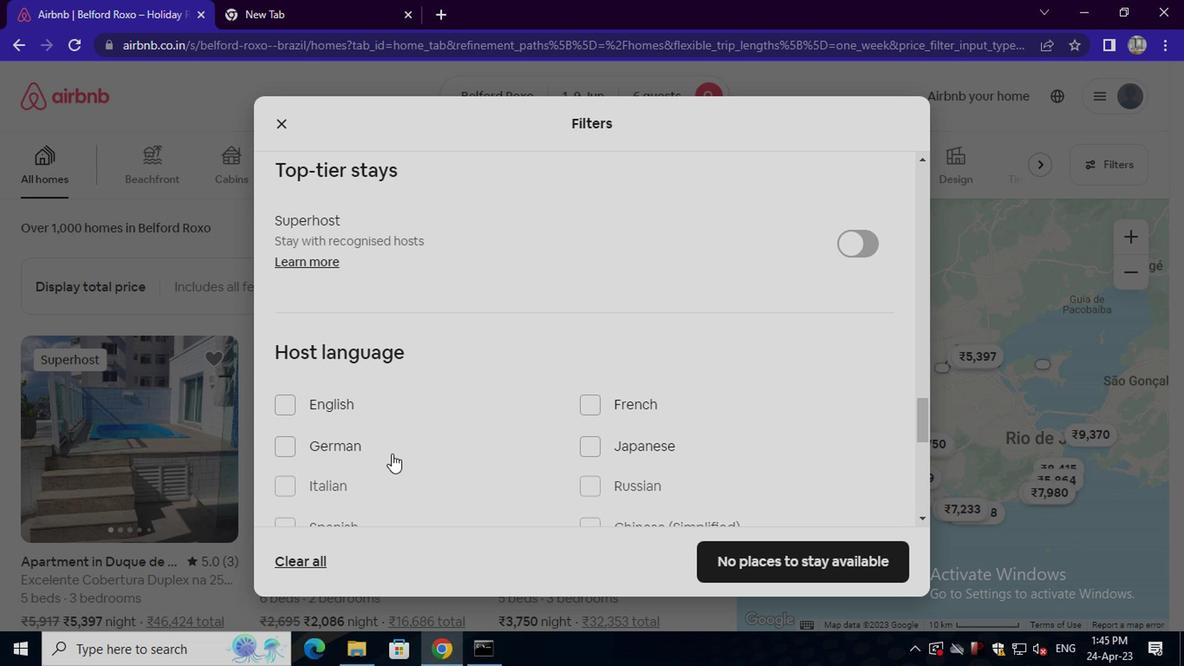 
Action: Mouse moved to (351, 436)
Screenshot: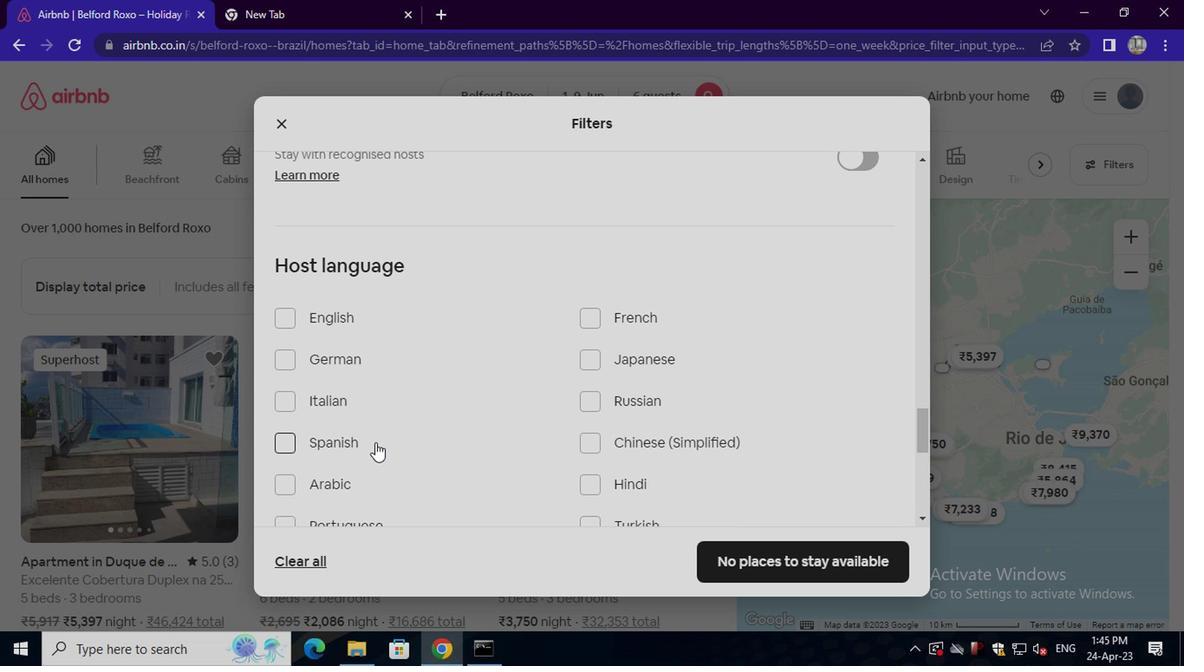 
Action: Mouse pressed left at (351, 436)
Screenshot: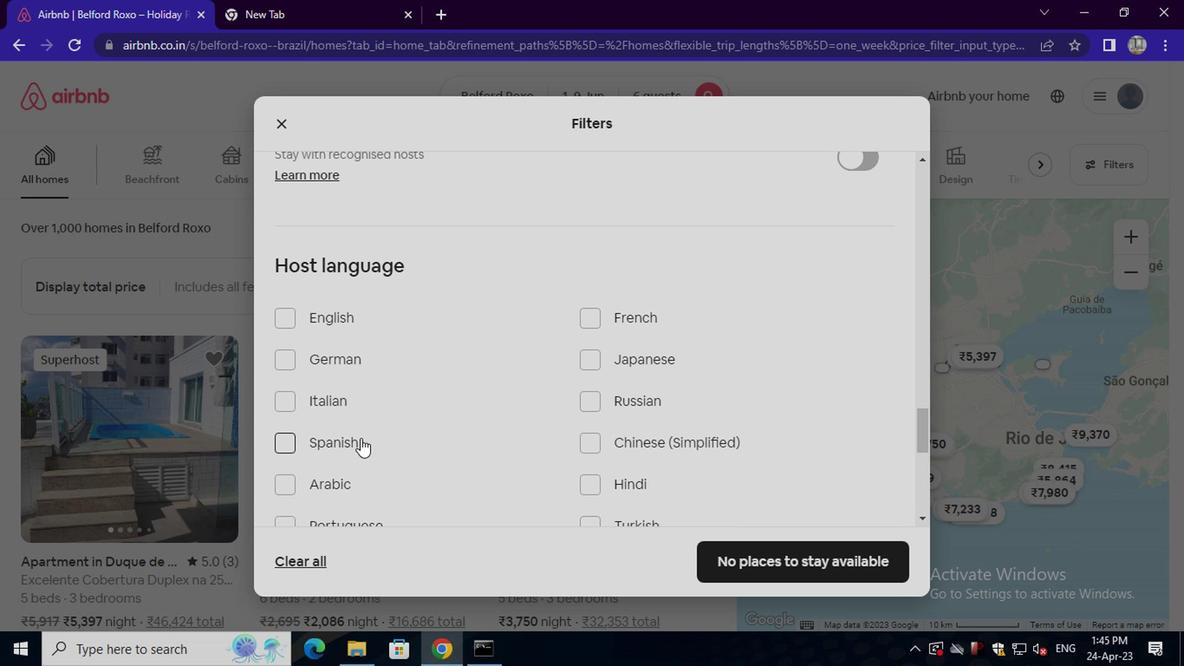 
Action: Mouse moved to (745, 559)
Screenshot: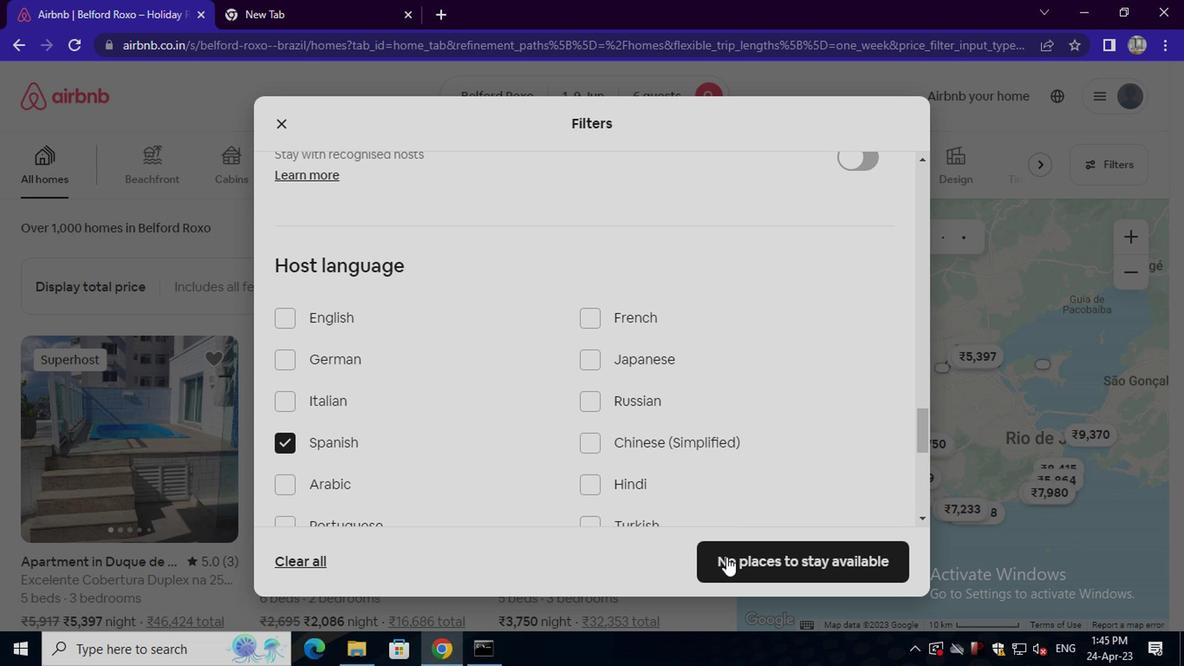 
Action: Mouse pressed left at (745, 559)
Screenshot: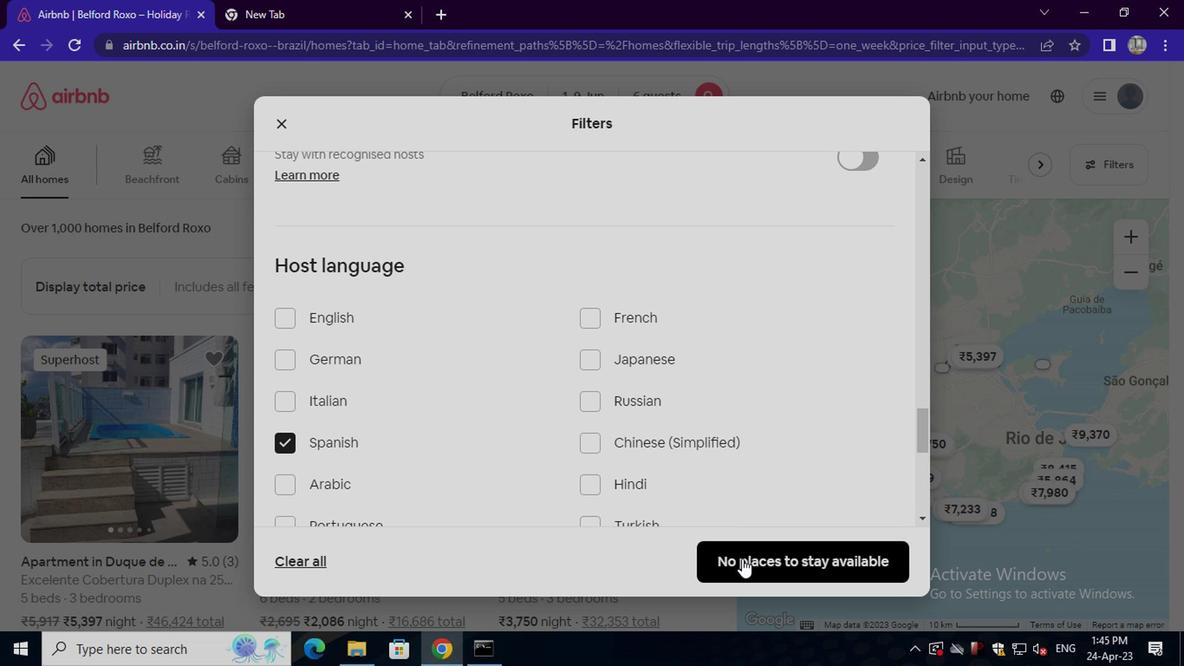 
